 Task: Research Airbnb options in Tonekabon, Iran from 2nd December, 2023 to 6th December, 2023 for 2 adults.1  bedroom having 1 bed and 1 bathroom. Property type can be hotel. Amenities needed are: washing machine. Booking option can be shelf check-in. Look for 5 properties as per requirement.
Action: Mouse moved to (427, 98)
Screenshot: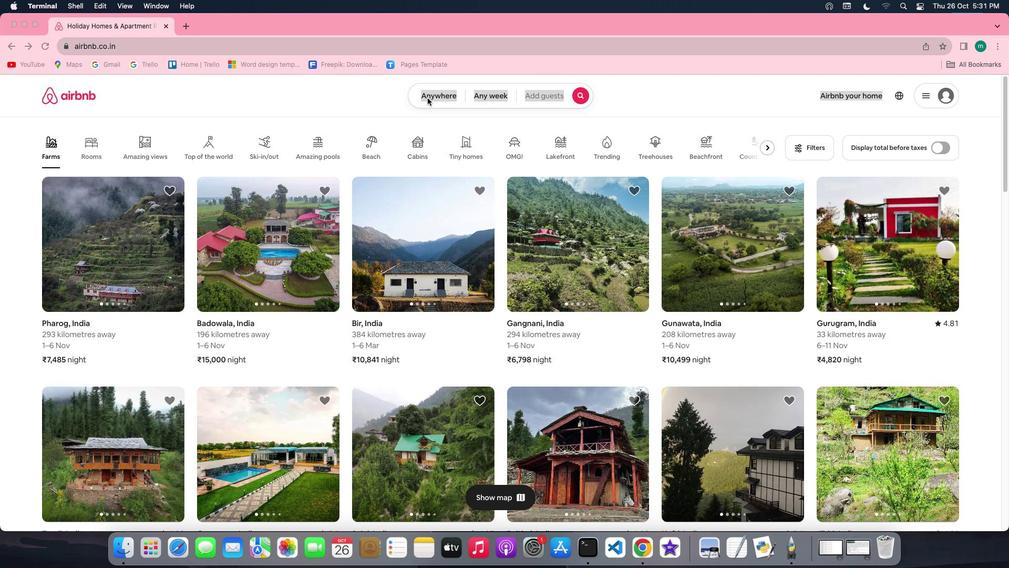 
Action: Mouse pressed left at (427, 98)
Screenshot: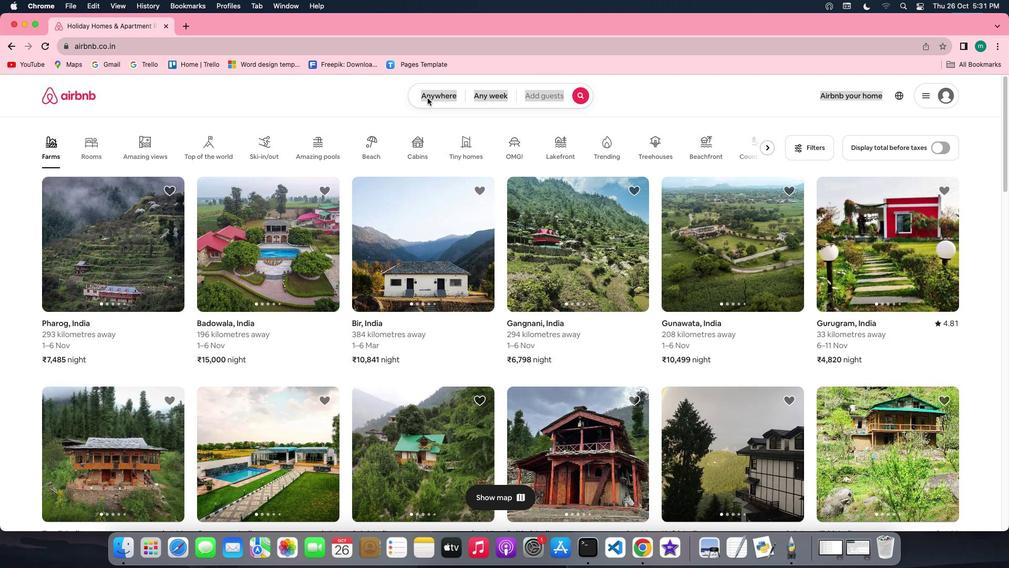 
Action: Mouse pressed left at (427, 98)
Screenshot: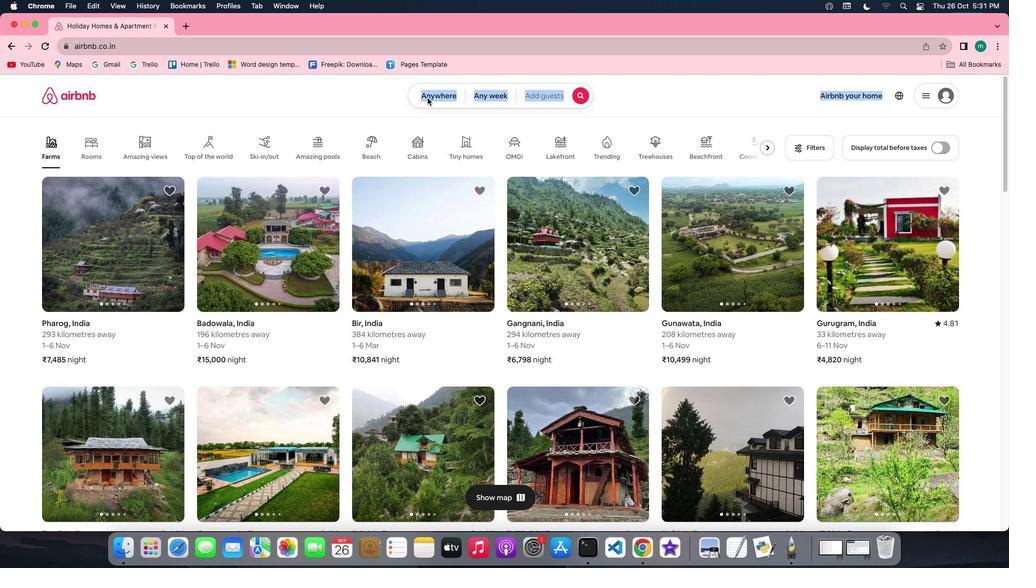 
Action: Mouse moved to (382, 140)
Screenshot: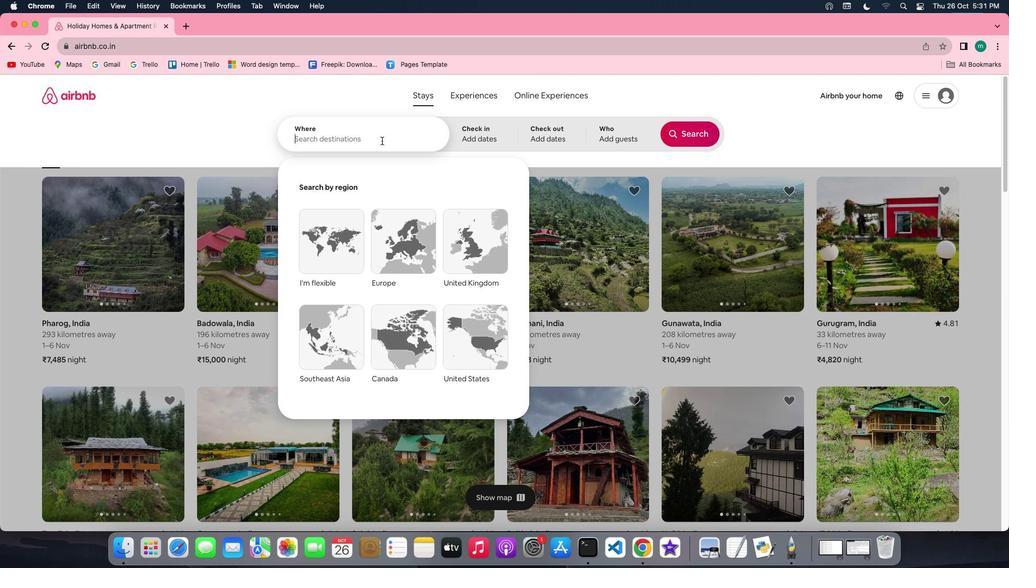 
Action: Mouse pressed left at (382, 140)
Screenshot: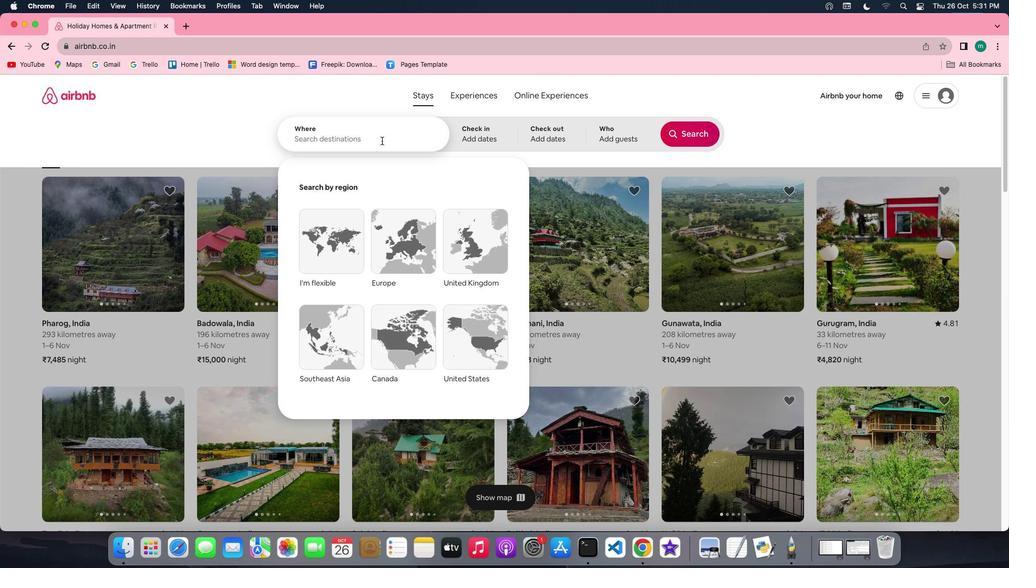 
Action: Key pressed Key.shift'T''o''n''k''s''b''o''n'','Key.spaceKey.shift'I''r''a''n'
Screenshot: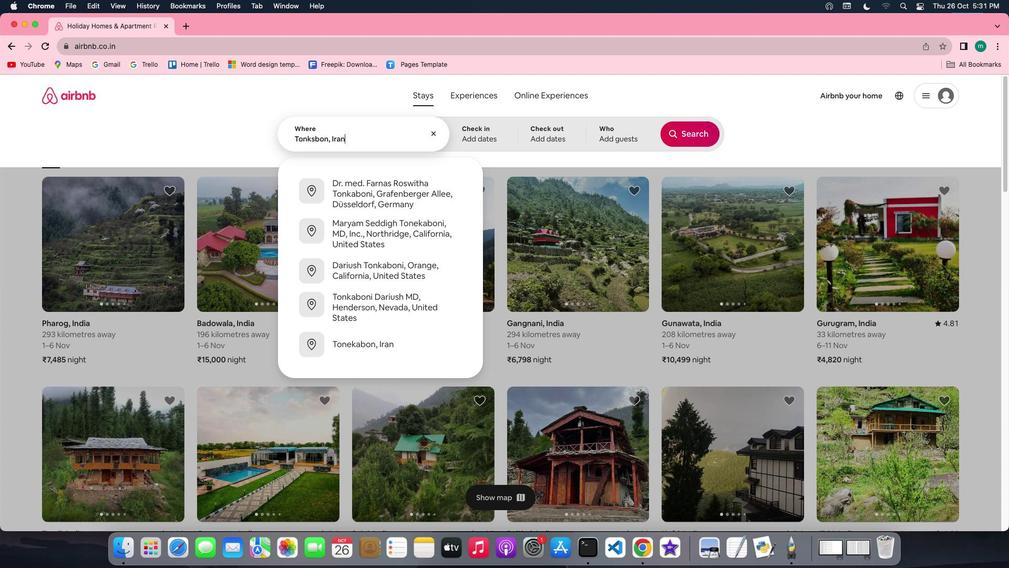 
Action: Mouse moved to (492, 142)
Screenshot: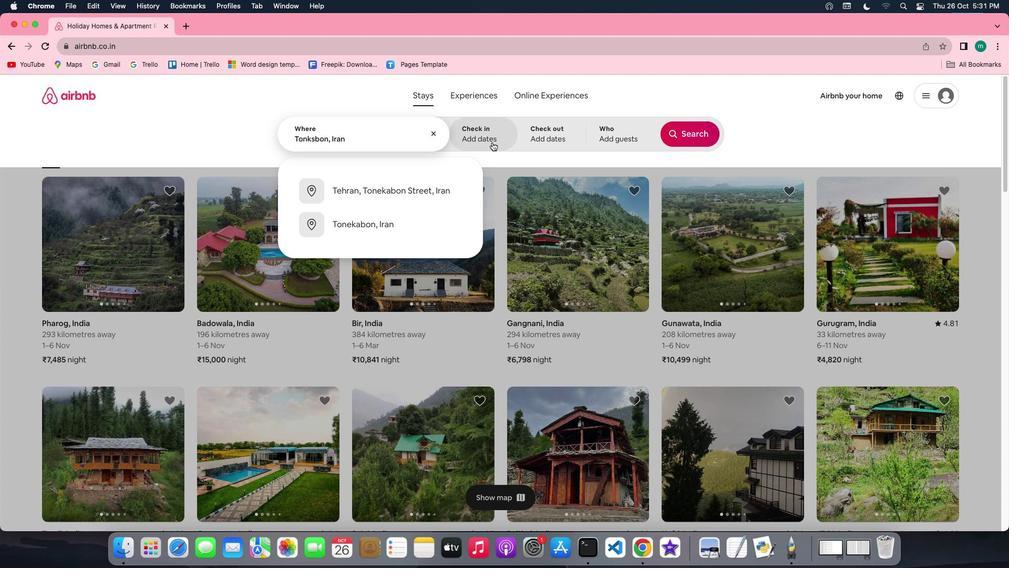 
Action: Mouse pressed left at (492, 142)
Screenshot: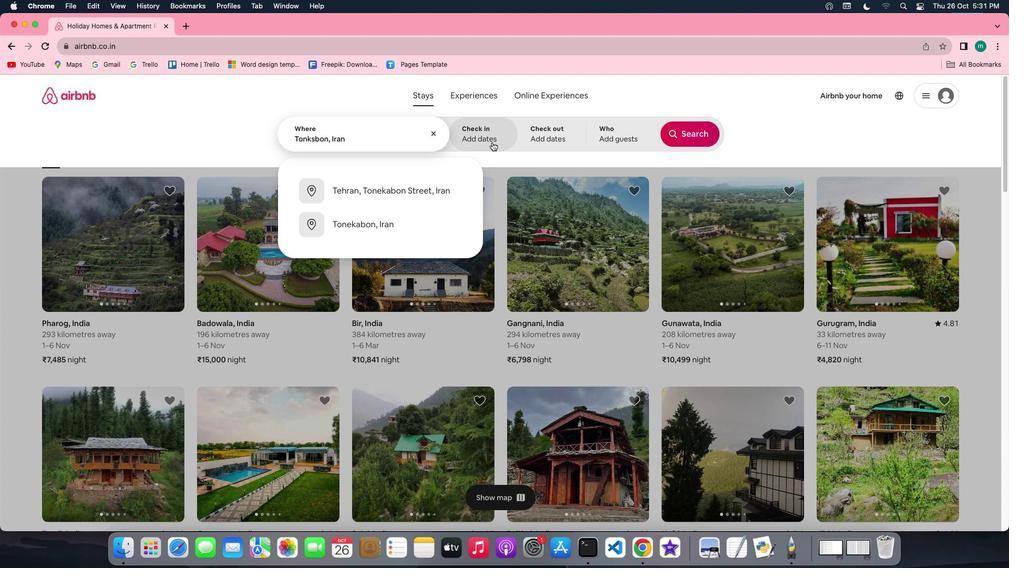 
Action: Mouse moved to (685, 221)
Screenshot: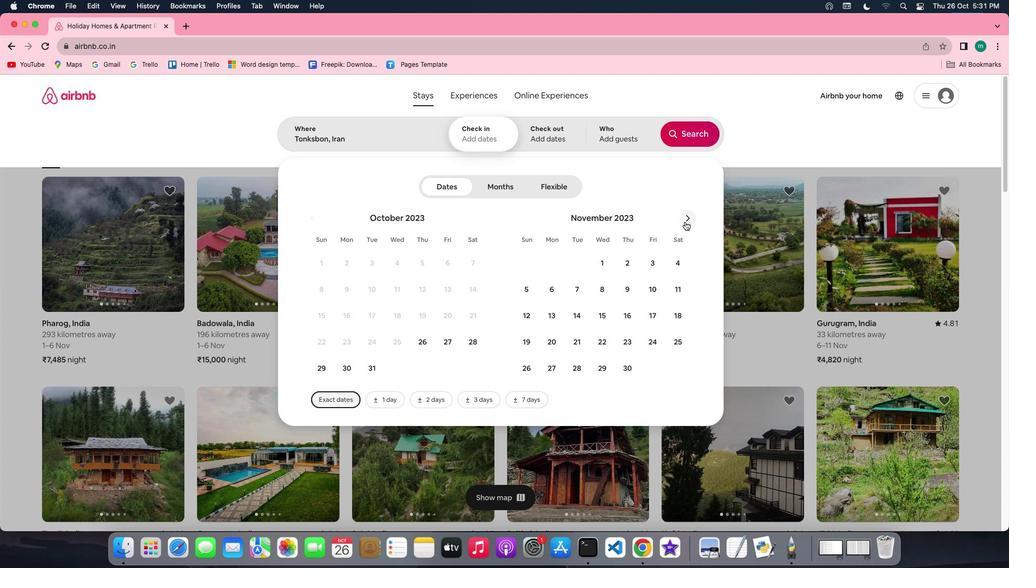 
Action: Mouse pressed left at (685, 221)
Screenshot: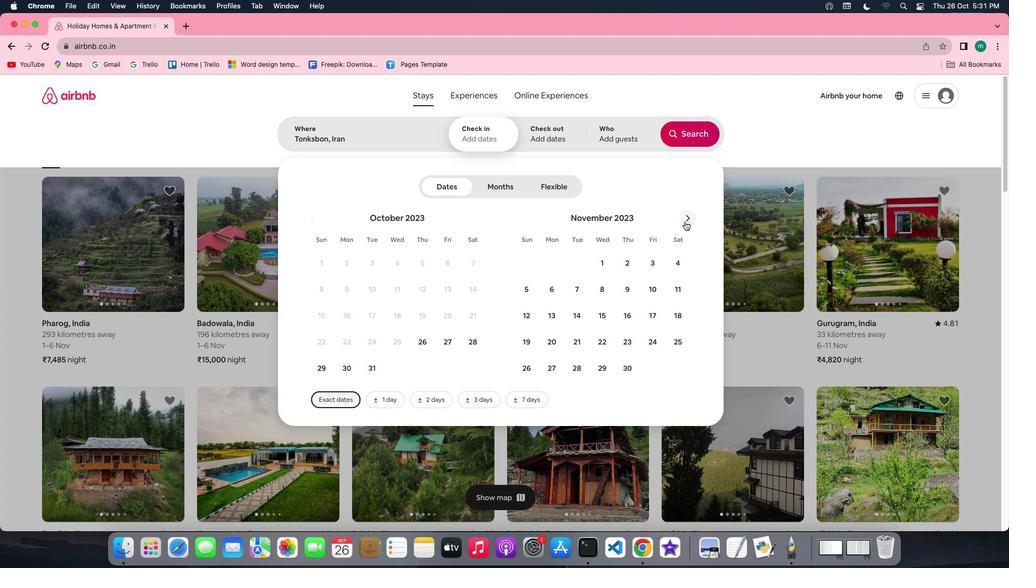 
Action: Mouse moved to (671, 260)
Screenshot: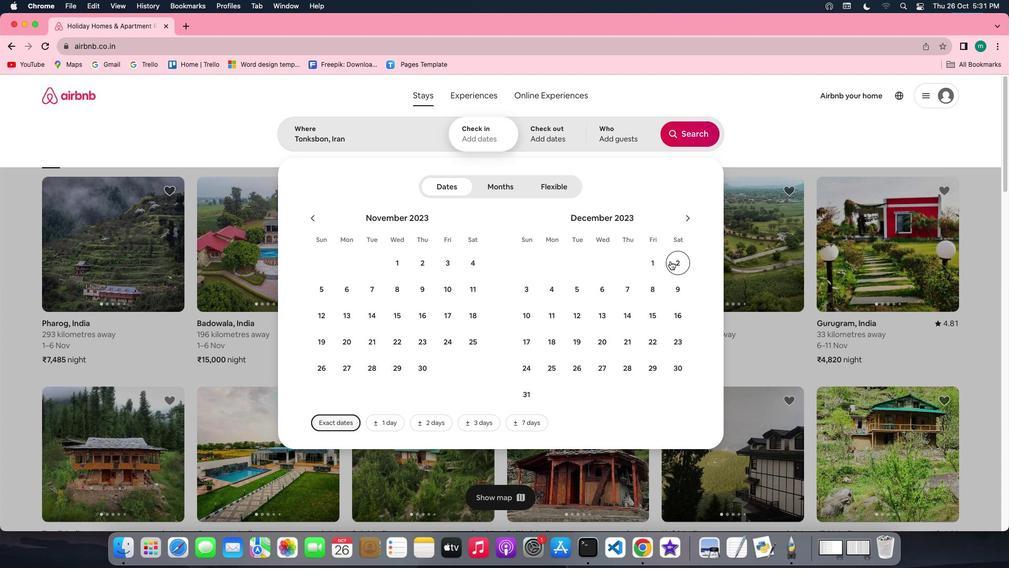 
Action: Mouse pressed left at (671, 260)
Screenshot: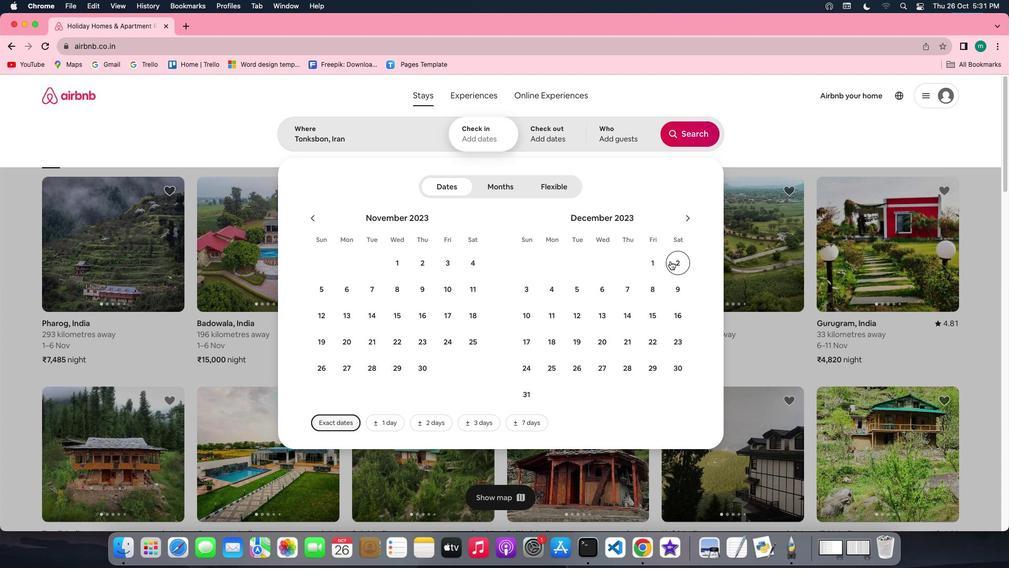 
Action: Mouse moved to (555, 326)
Screenshot: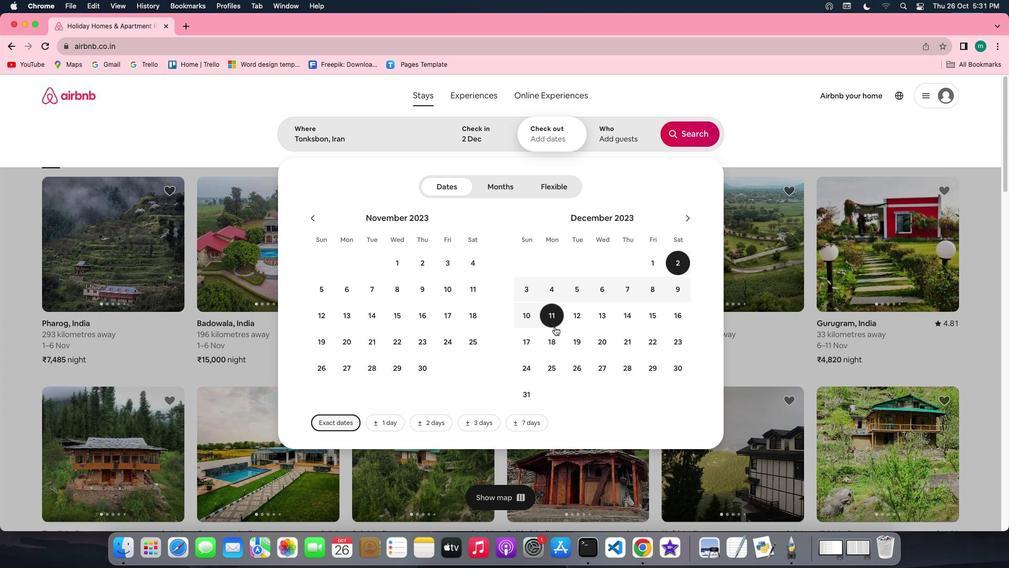 
Action: Mouse scrolled (555, 326) with delta (0, 0)
Screenshot: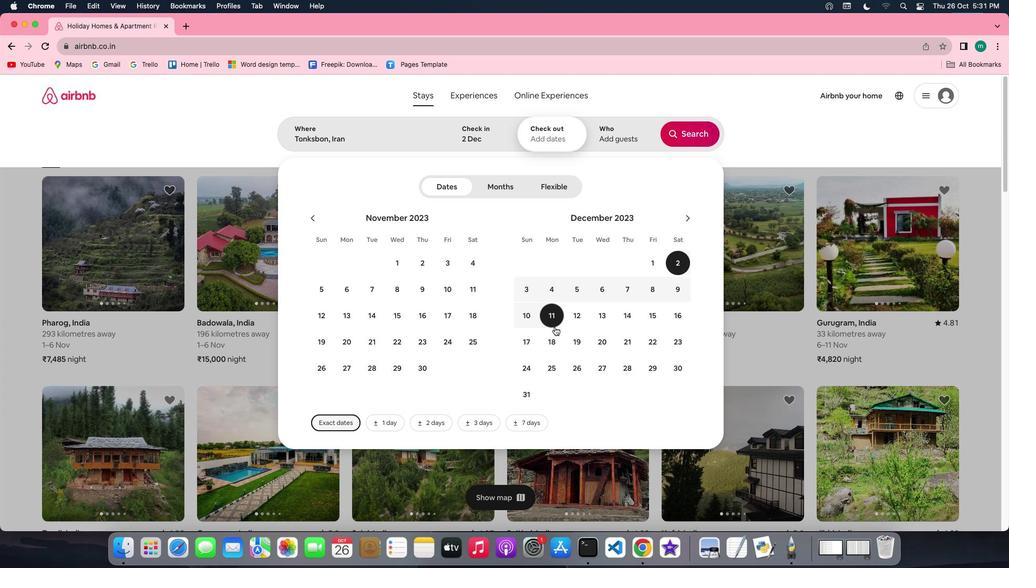 
Action: Mouse scrolled (555, 326) with delta (0, 0)
Screenshot: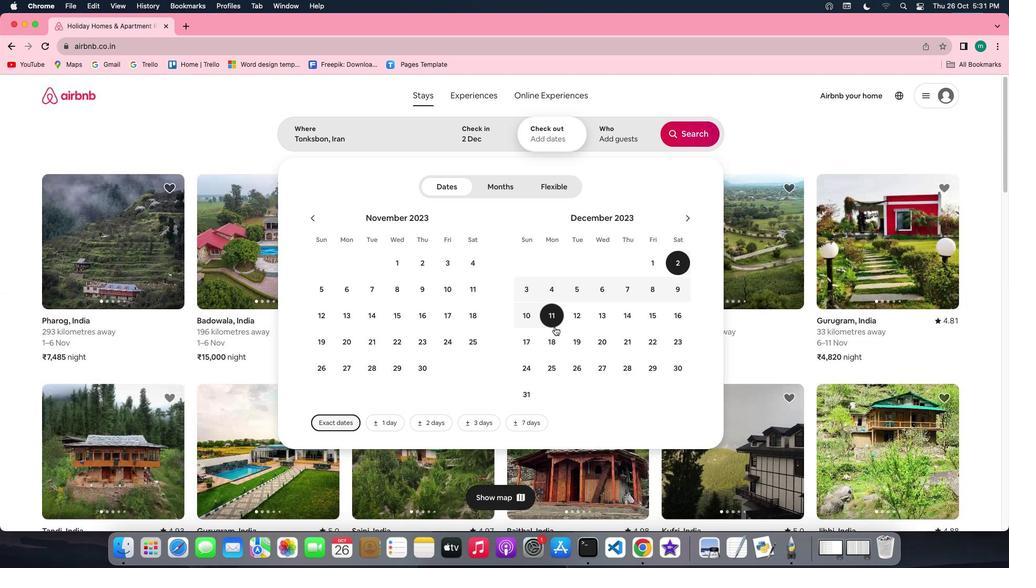 
Action: Mouse scrolled (555, 326) with delta (0, 0)
Screenshot: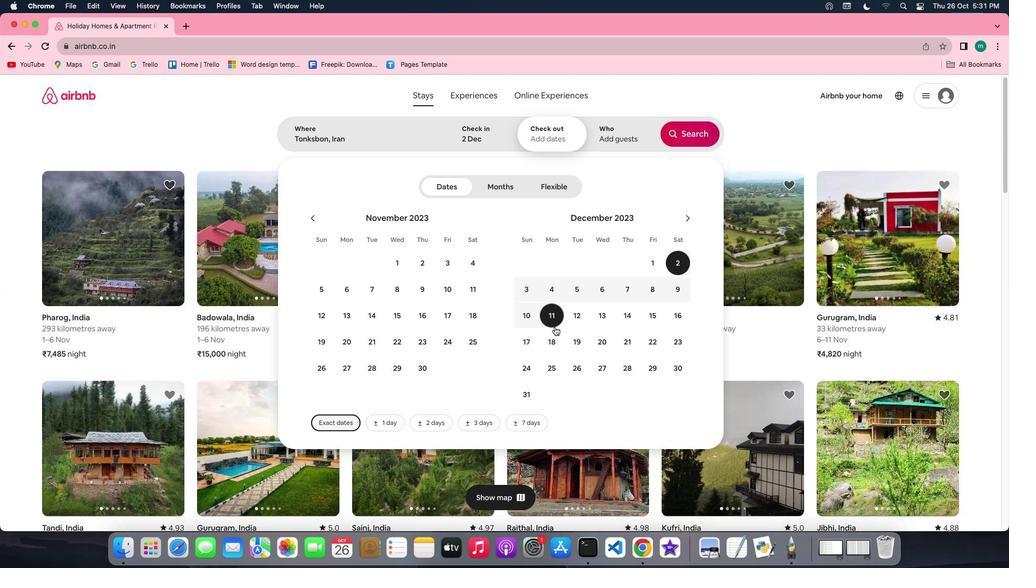 
Action: Mouse moved to (498, 89)
Screenshot: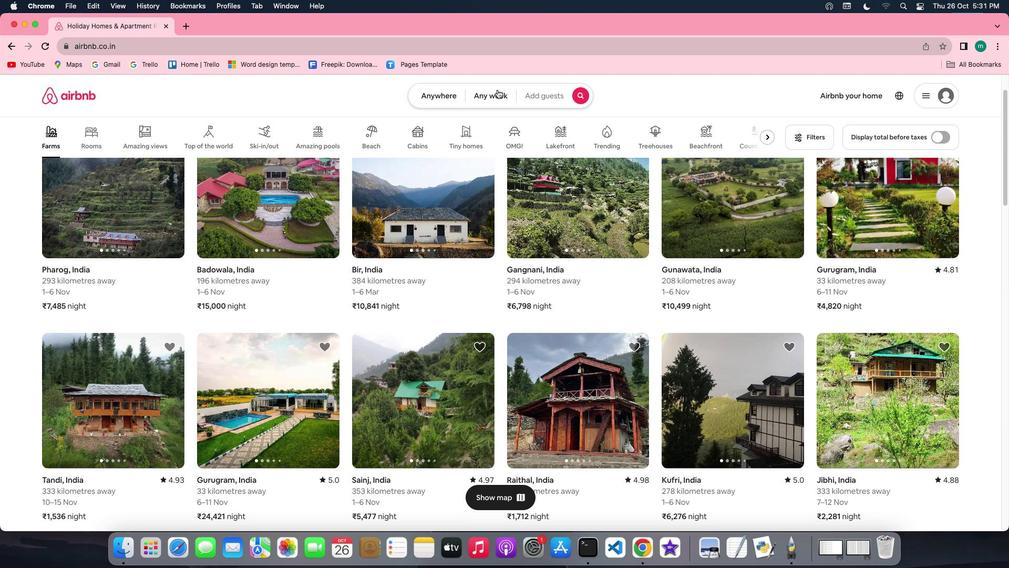 
Action: Mouse pressed left at (498, 89)
Screenshot: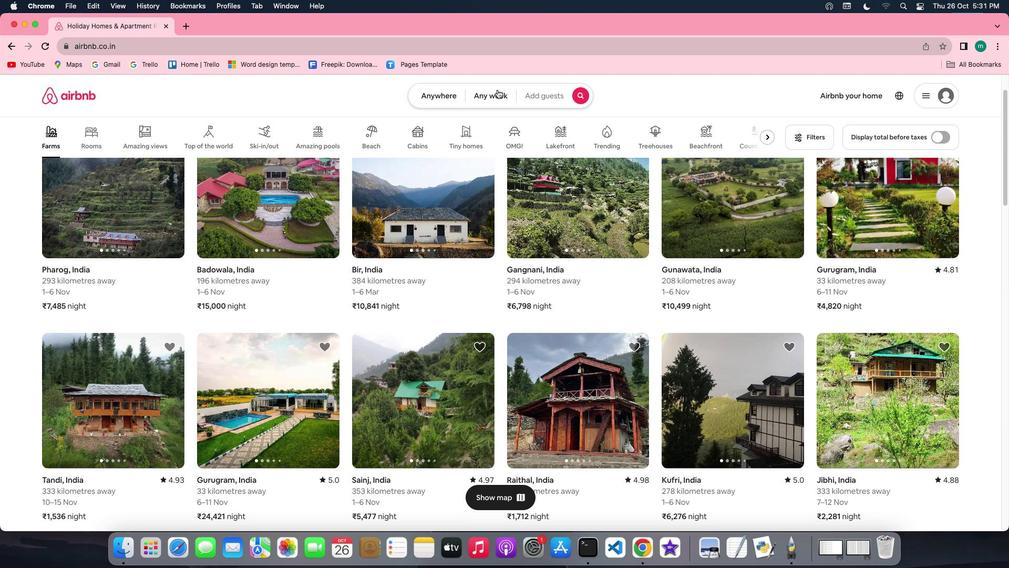 
Action: Mouse moved to (392, 289)
Screenshot: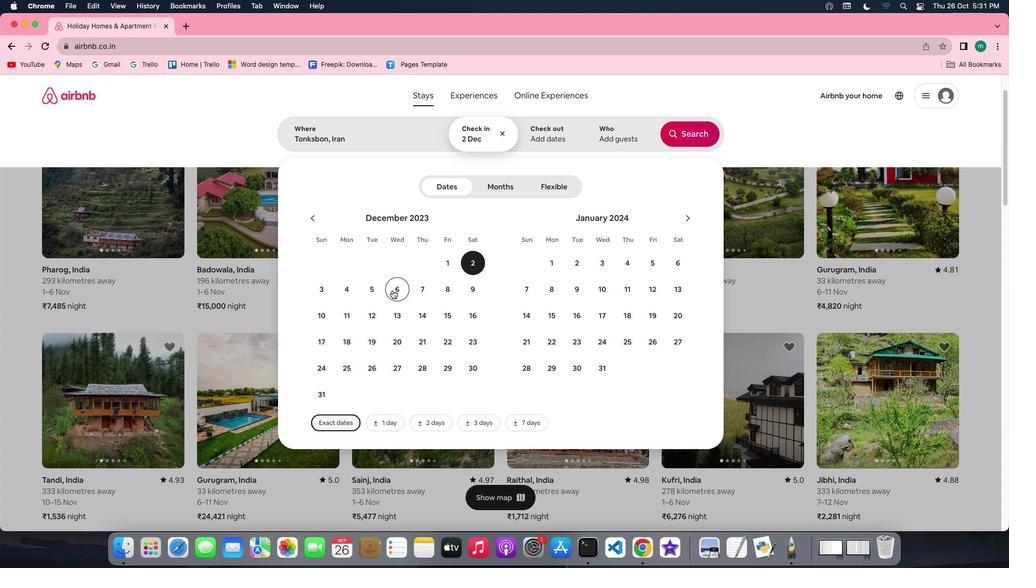 
Action: Mouse pressed left at (392, 289)
Screenshot: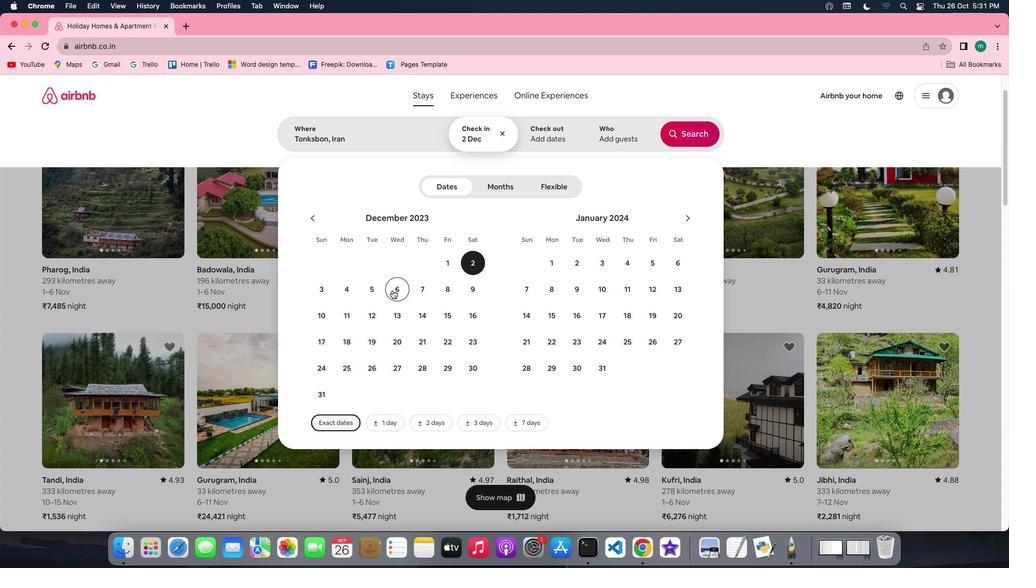 
Action: Mouse moved to (615, 125)
Screenshot: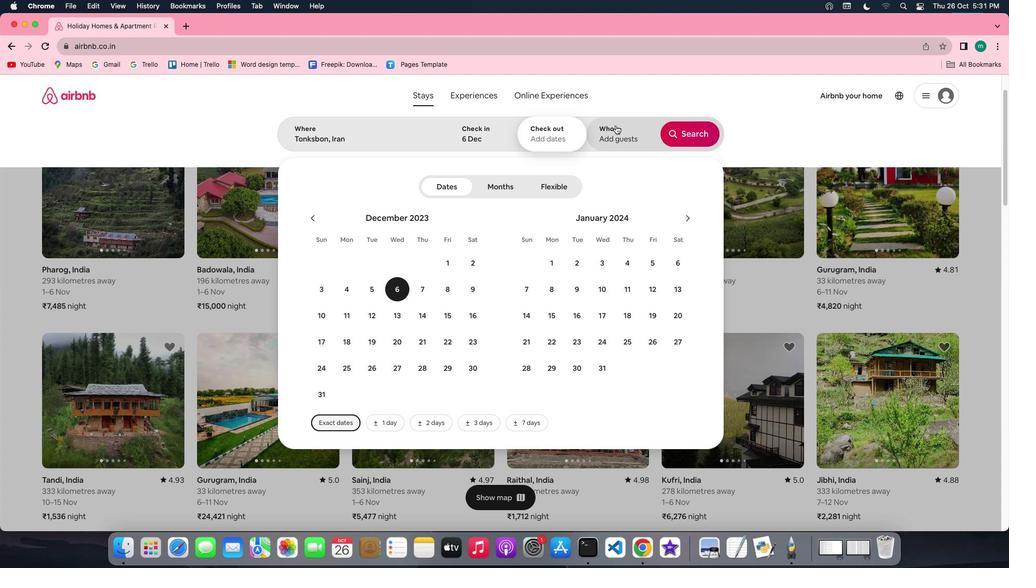 
Action: Mouse pressed left at (615, 125)
Screenshot: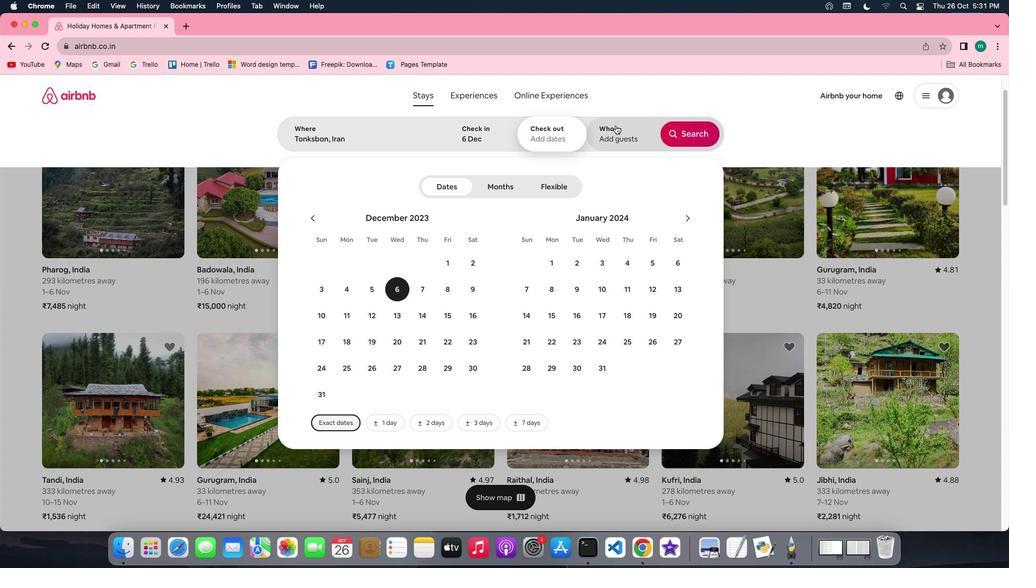 
Action: Mouse moved to (696, 190)
Screenshot: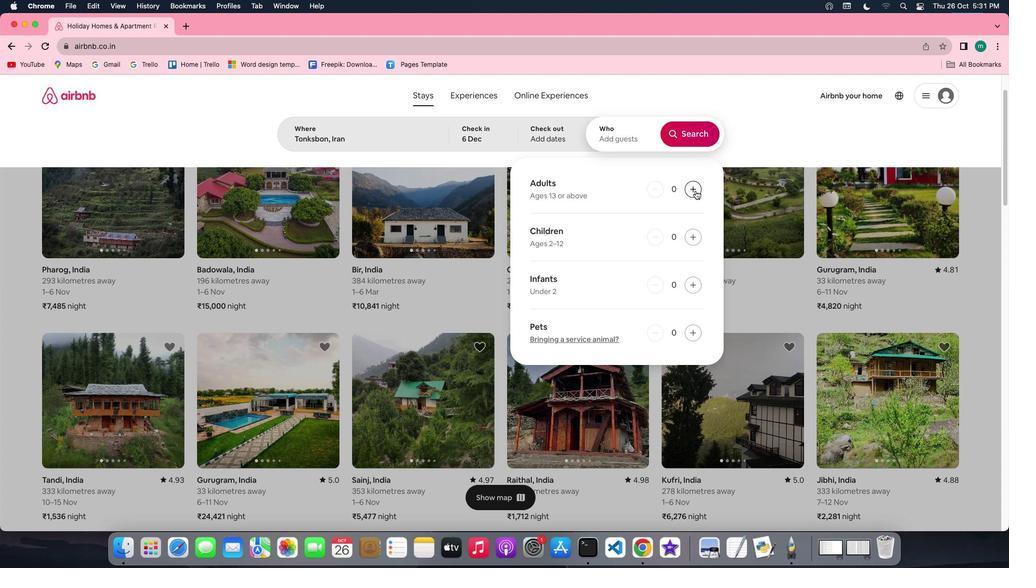 
Action: Mouse pressed left at (696, 190)
Screenshot: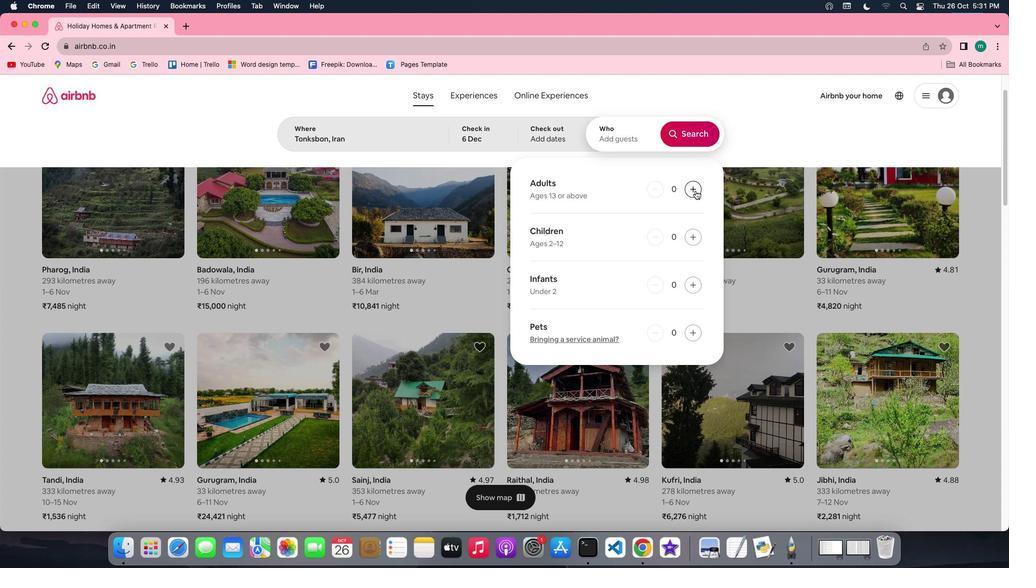 
Action: Mouse pressed left at (696, 190)
Screenshot: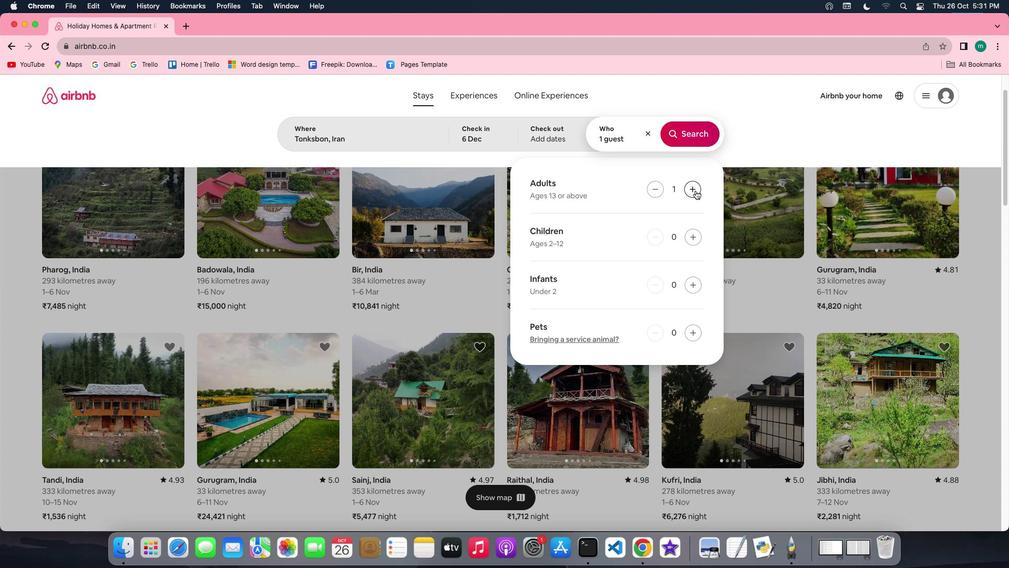 
Action: Mouse moved to (699, 139)
Screenshot: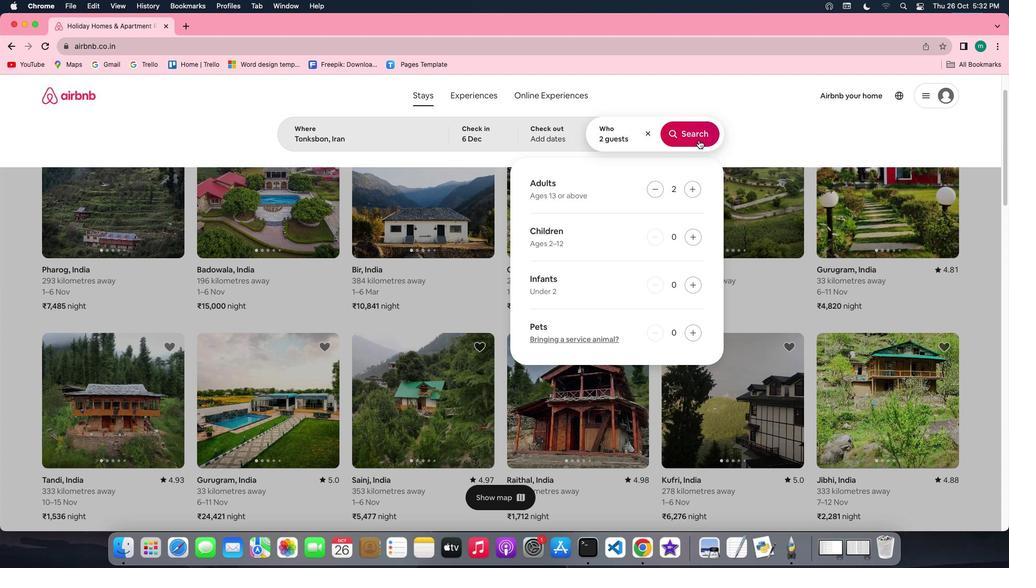 
Action: Mouse pressed left at (699, 139)
Screenshot: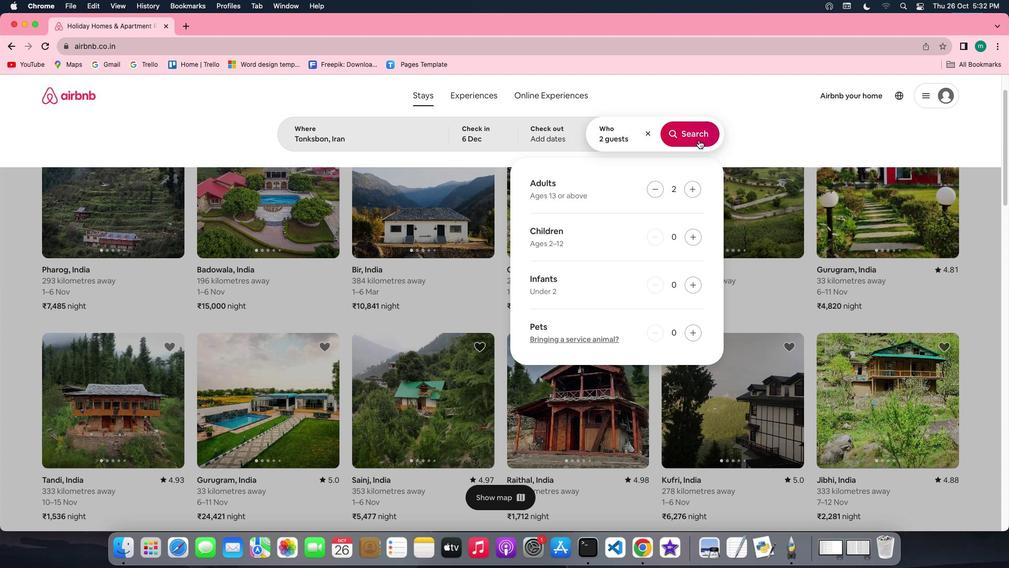 
Action: Mouse moved to (850, 132)
Screenshot: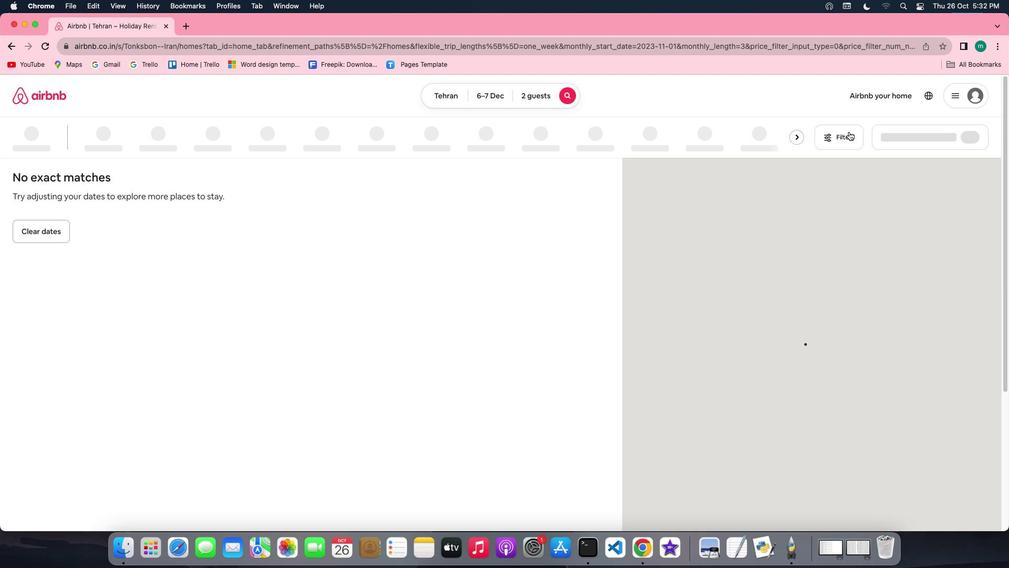 
Action: Mouse pressed left at (850, 132)
Screenshot: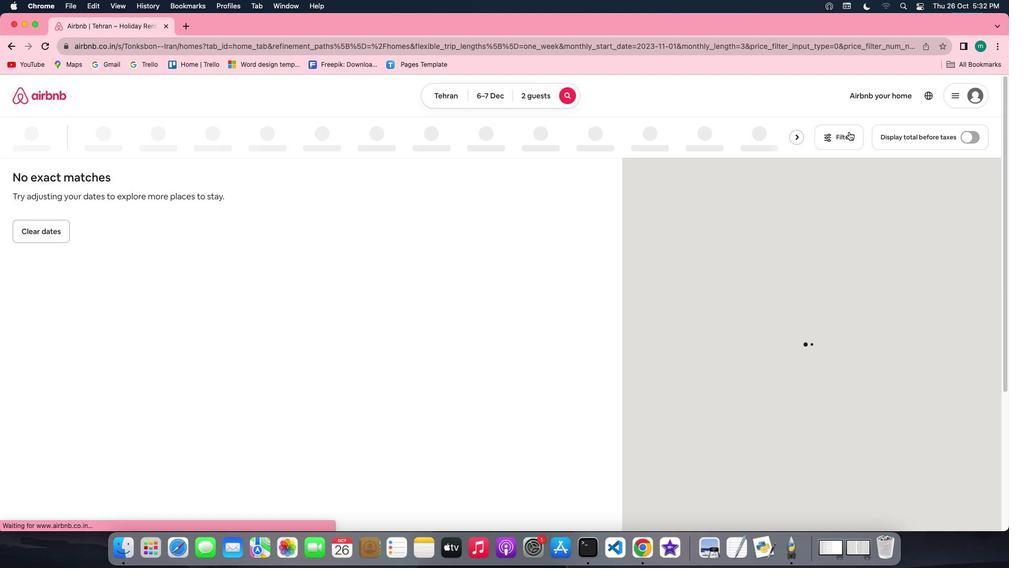 
Action: Mouse moved to (499, 350)
Screenshot: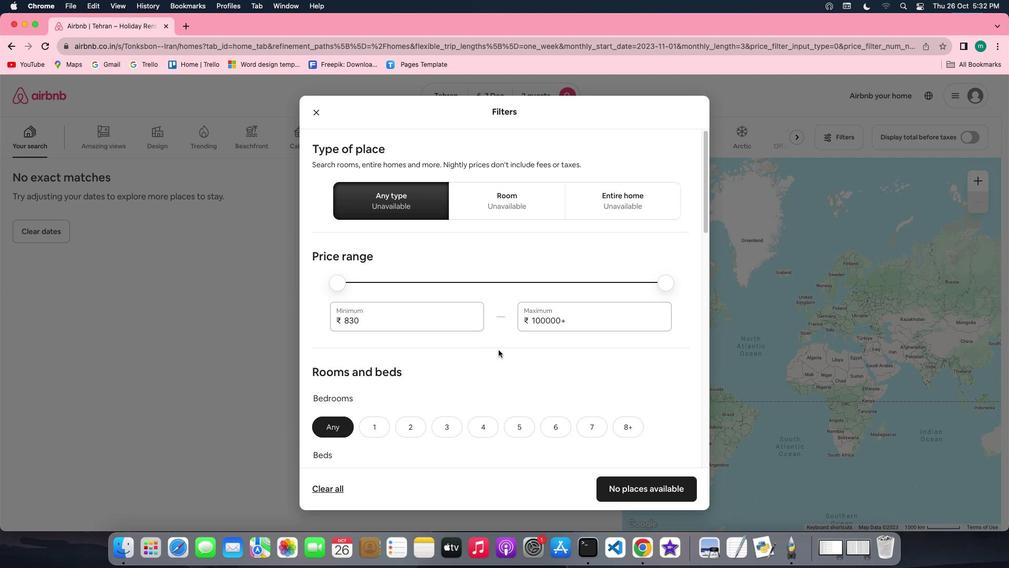 
Action: Mouse scrolled (499, 350) with delta (0, 0)
Screenshot: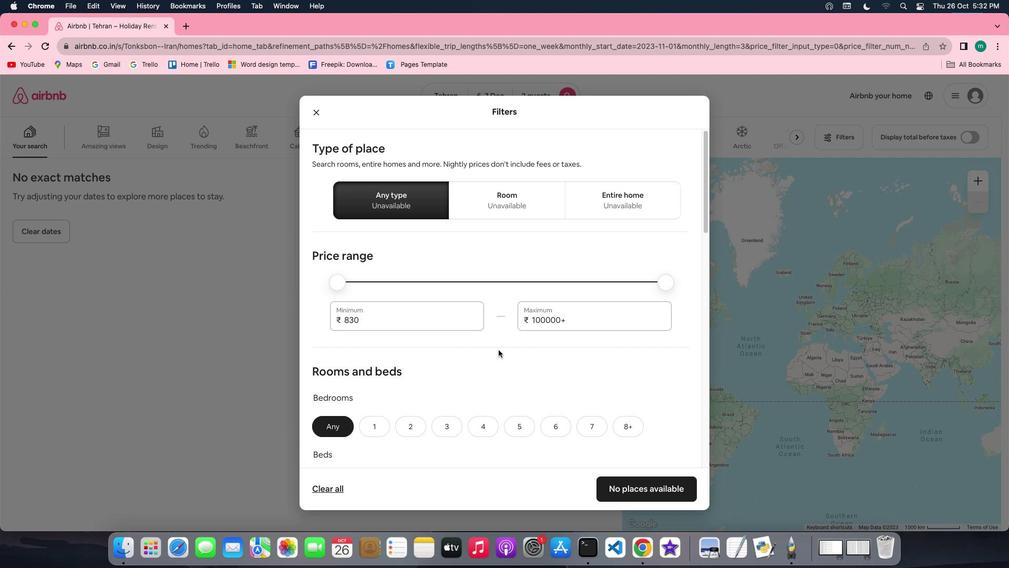 
Action: Mouse scrolled (499, 350) with delta (0, 0)
Screenshot: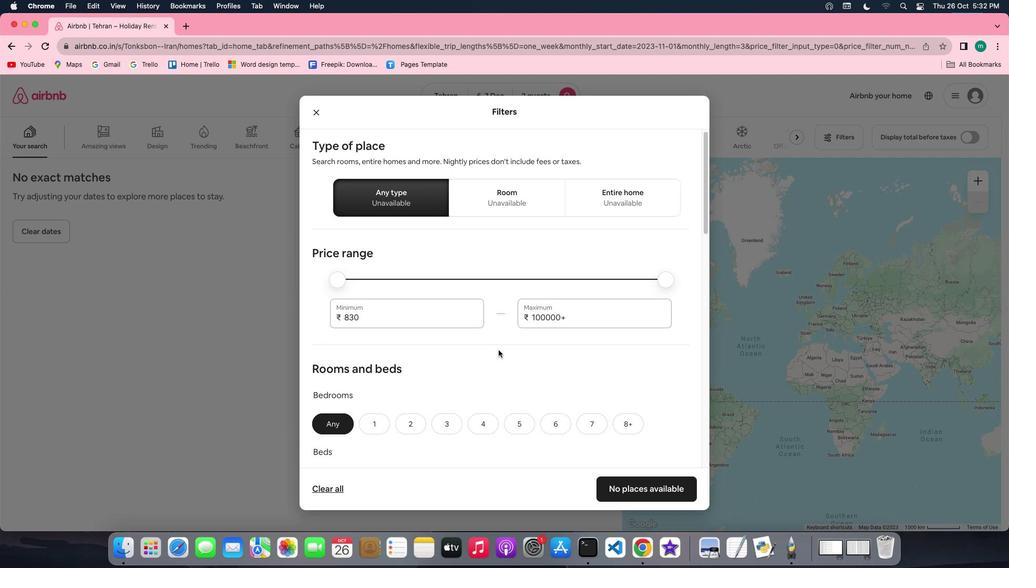
Action: Mouse scrolled (499, 350) with delta (0, -1)
Screenshot: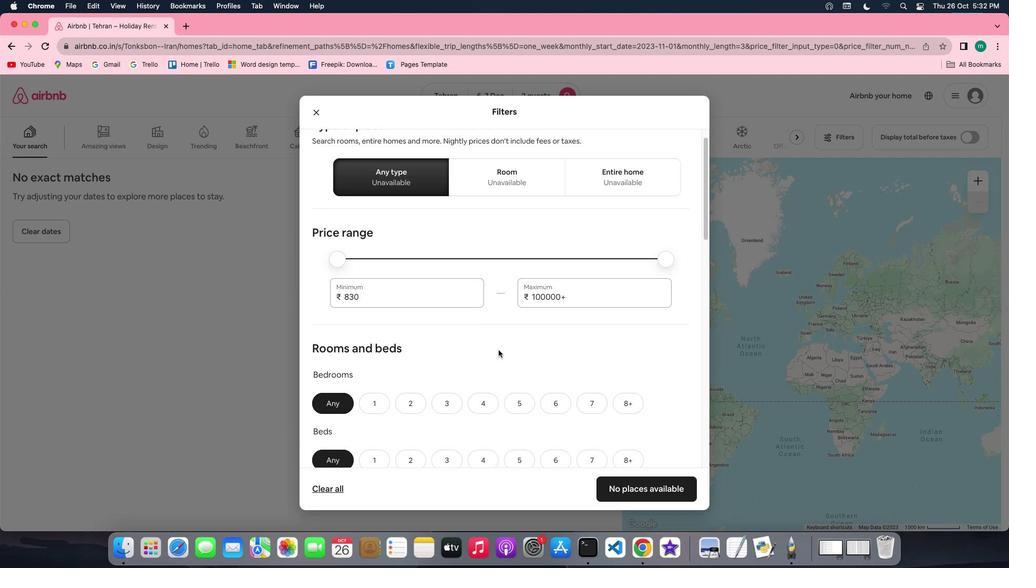 
Action: Mouse scrolled (499, 350) with delta (0, 0)
Screenshot: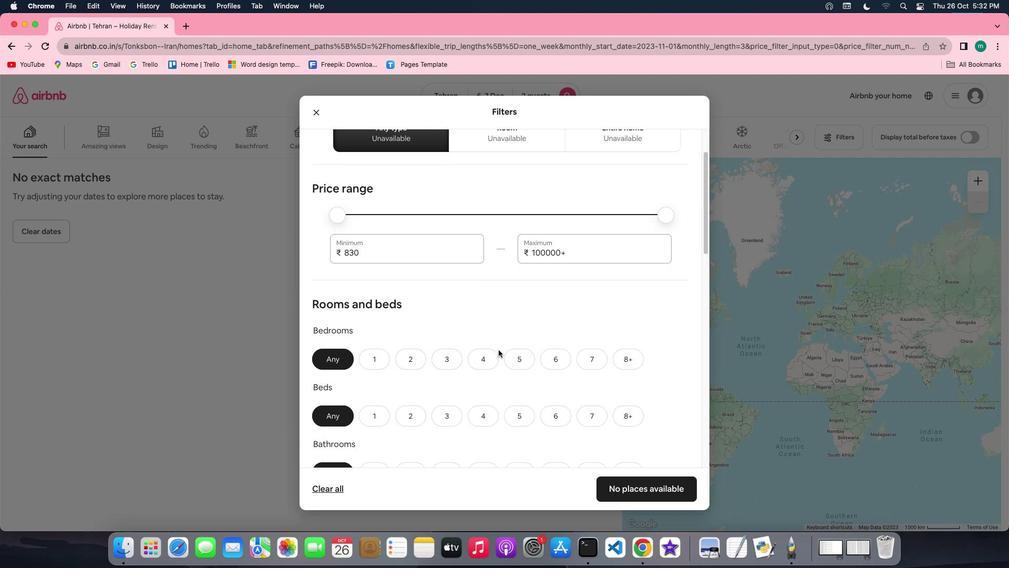 
Action: Mouse scrolled (499, 350) with delta (0, 0)
Screenshot: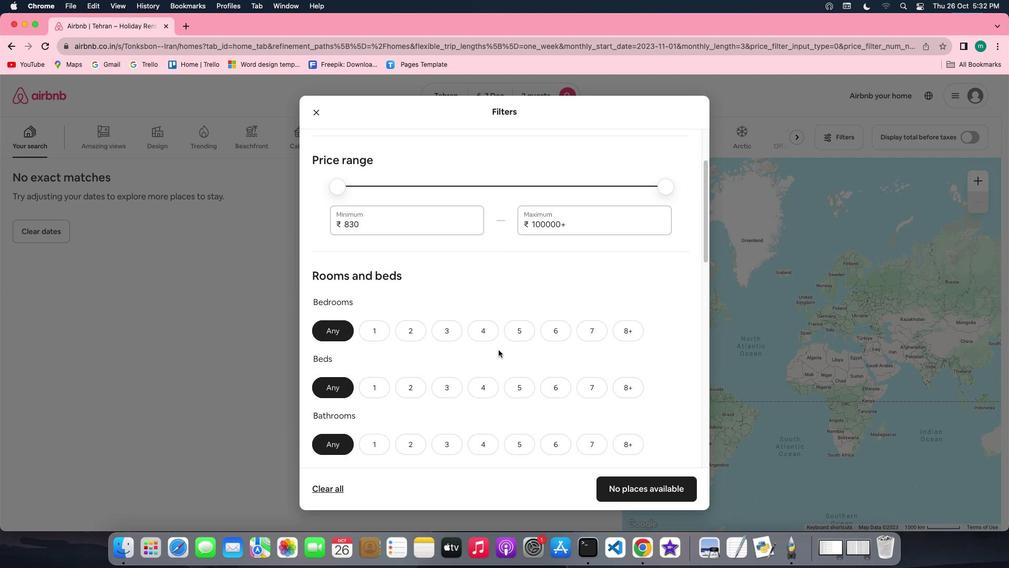 
Action: Mouse scrolled (499, 350) with delta (0, 0)
Screenshot: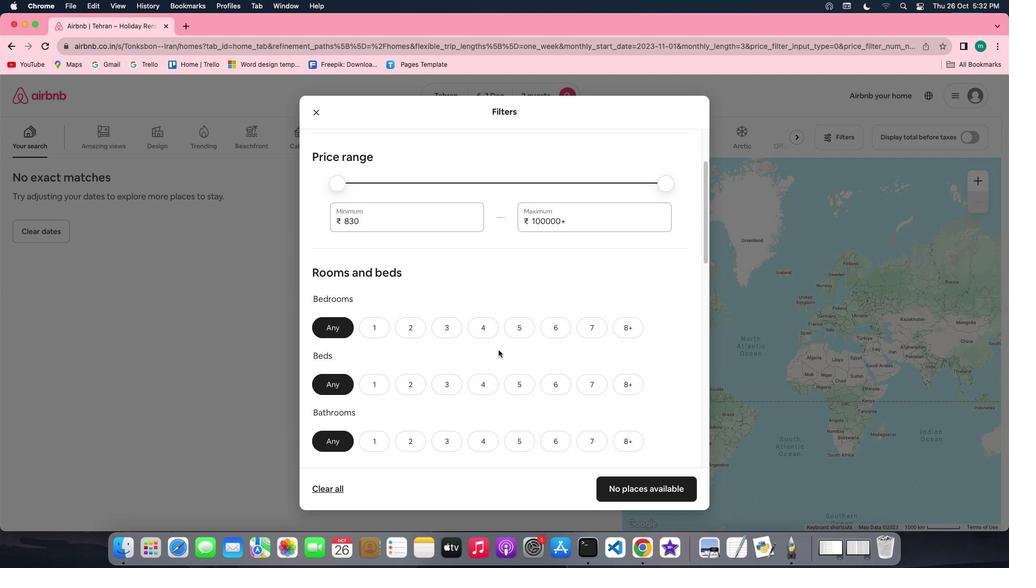 
Action: Mouse scrolled (499, 350) with delta (0, 0)
Screenshot: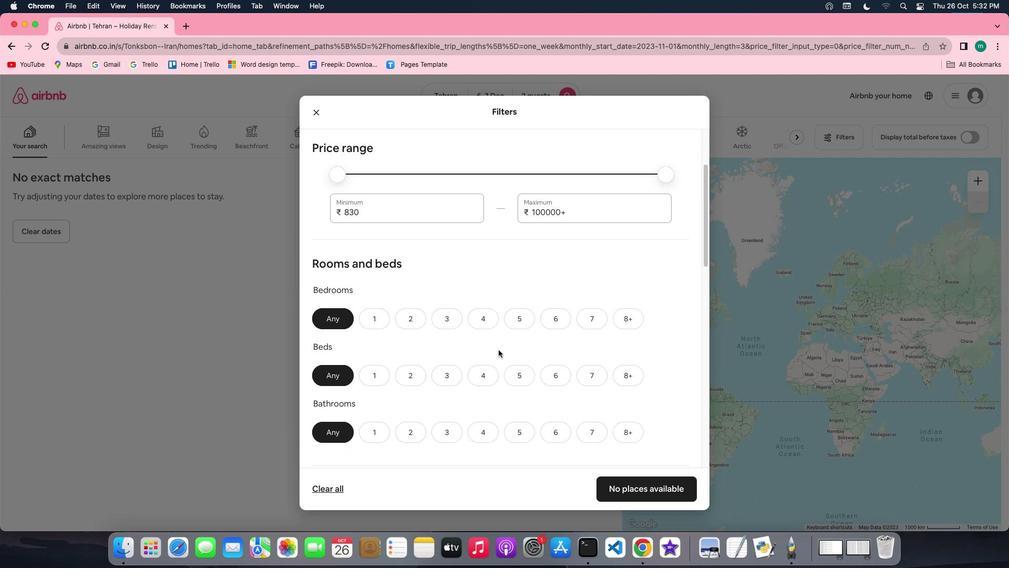 
Action: Mouse scrolled (499, 350) with delta (0, 0)
Screenshot: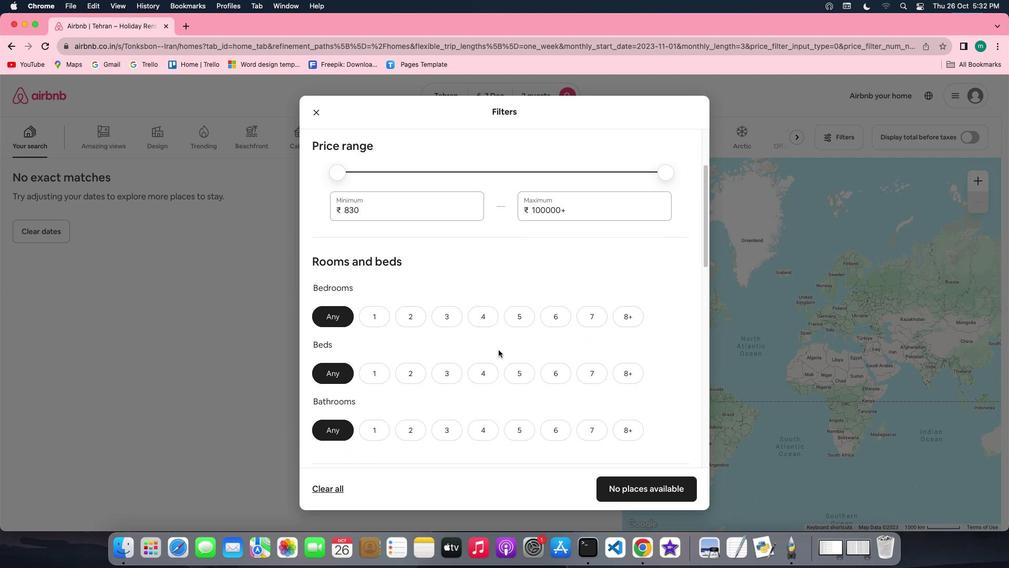 
Action: Mouse moved to (381, 304)
Screenshot: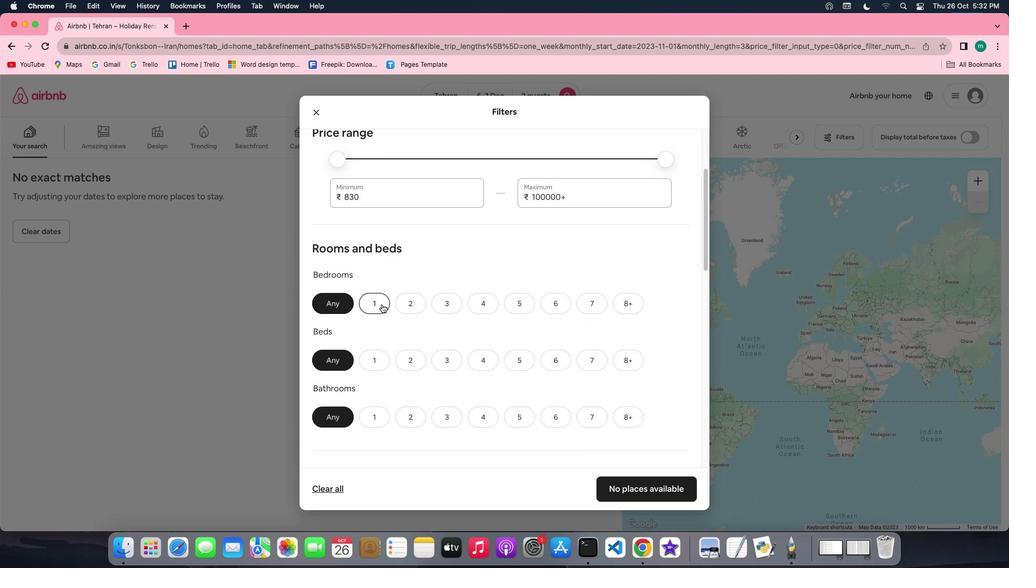 
Action: Mouse pressed left at (381, 304)
Screenshot: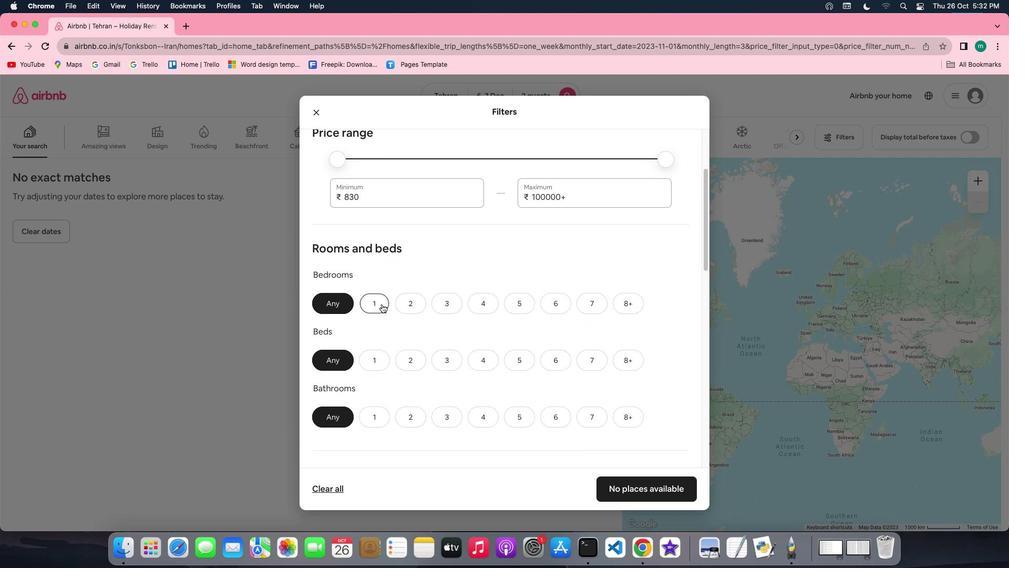 
Action: Mouse moved to (521, 308)
Screenshot: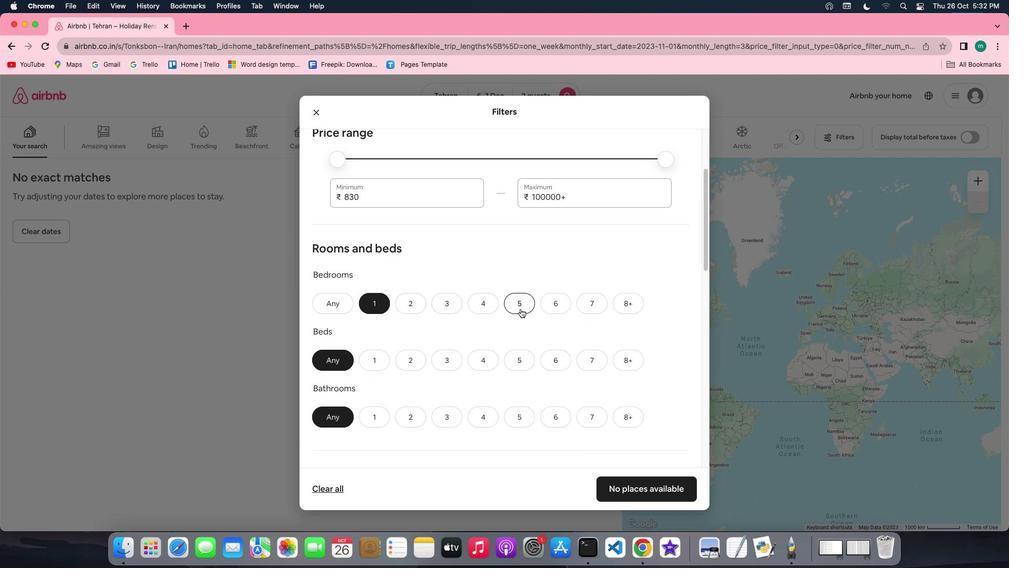 
Action: Mouse scrolled (521, 308) with delta (0, 0)
Screenshot: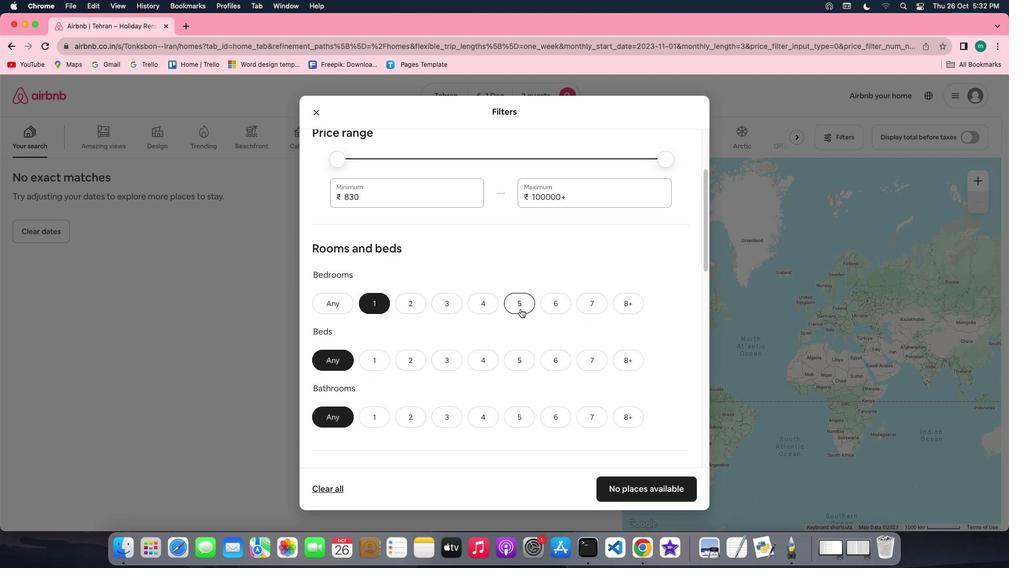 
Action: Mouse scrolled (521, 308) with delta (0, 0)
Screenshot: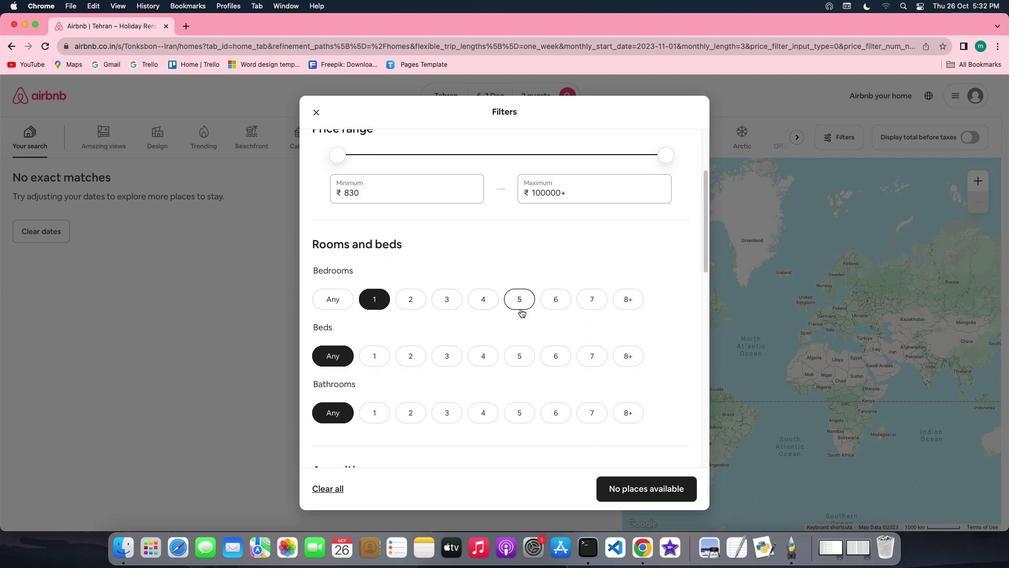 
Action: Mouse scrolled (521, 308) with delta (0, 0)
Screenshot: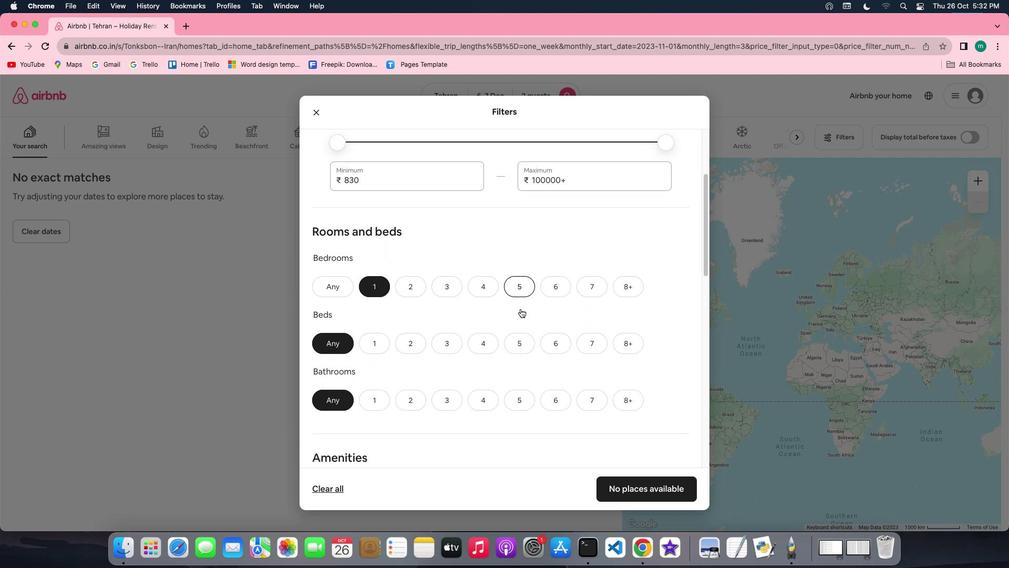 
Action: Mouse scrolled (521, 308) with delta (0, 0)
Screenshot: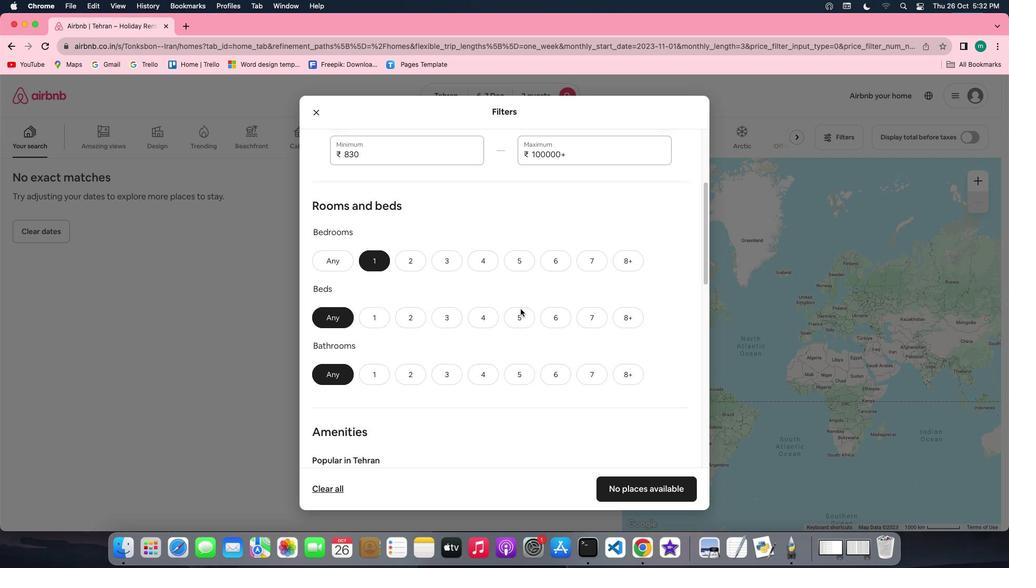 
Action: Mouse scrolled (521, 308) with delta (0, 0)
Screenshot: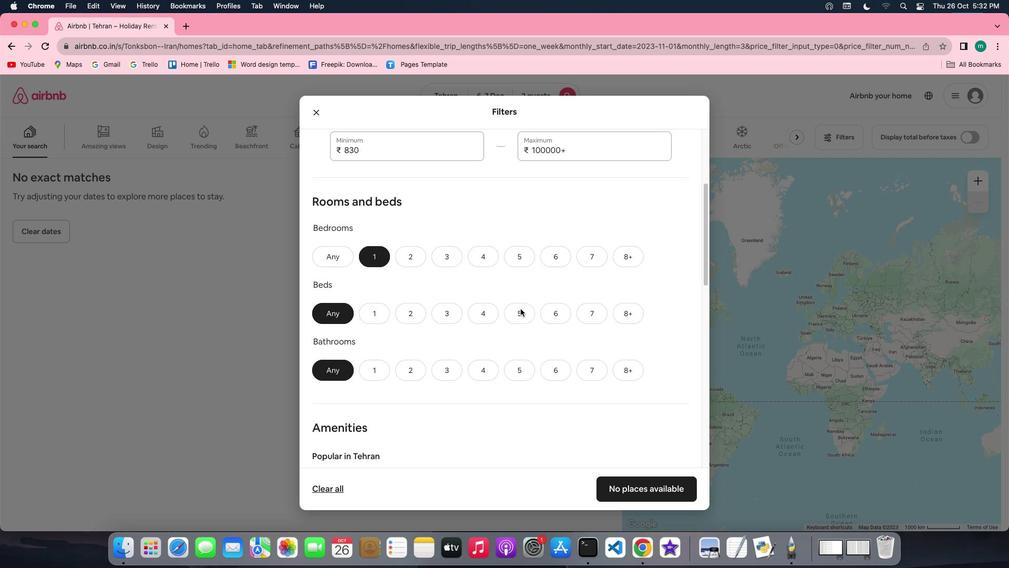 
Action: Mouse scrolled (521, 308) with delta (0, 0)
Screenshot: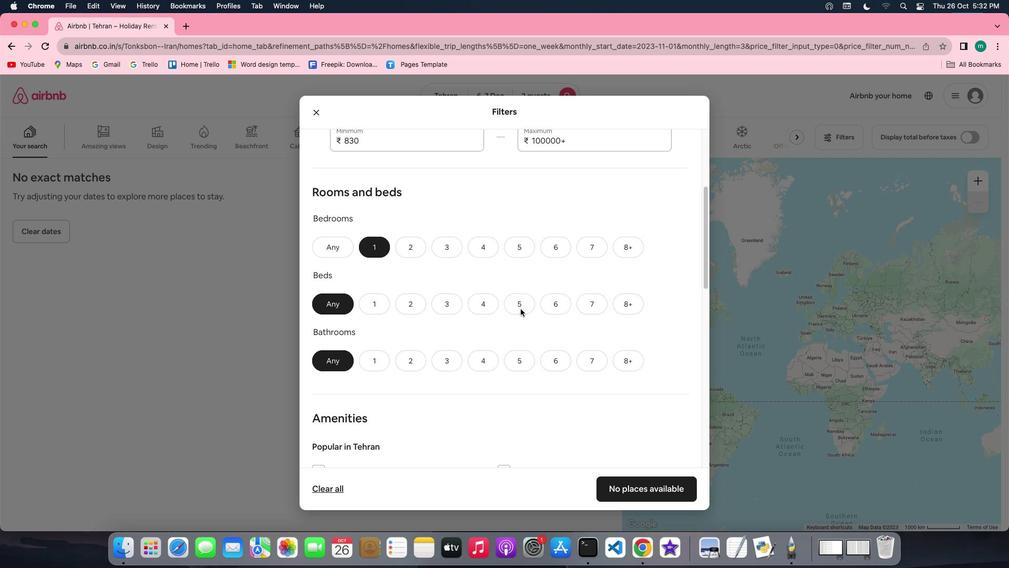 
Action: Mouse moved to (375, 263)
Screenshot: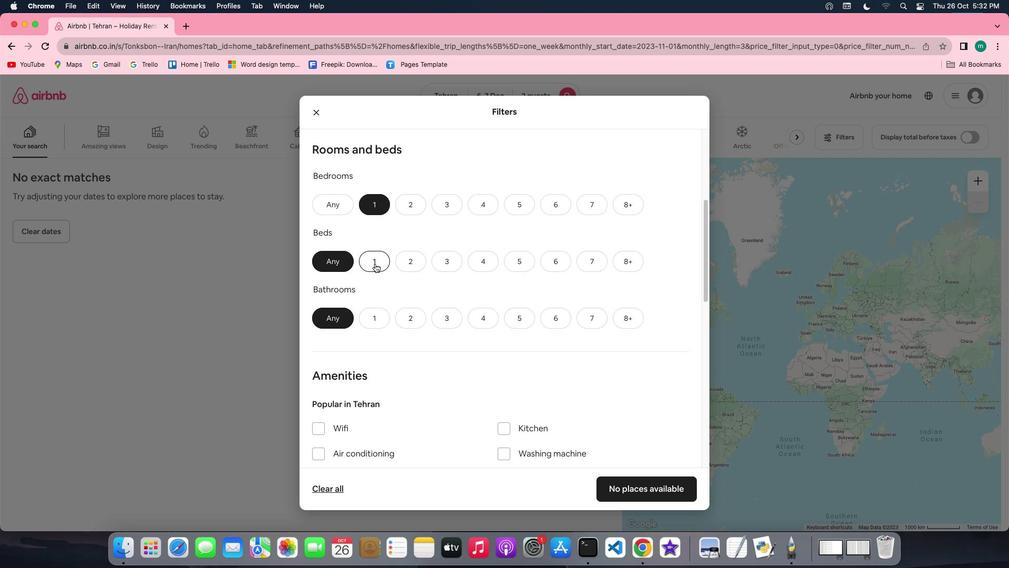 
Action: Mouse pressed left at (375, 263)
Screenshot: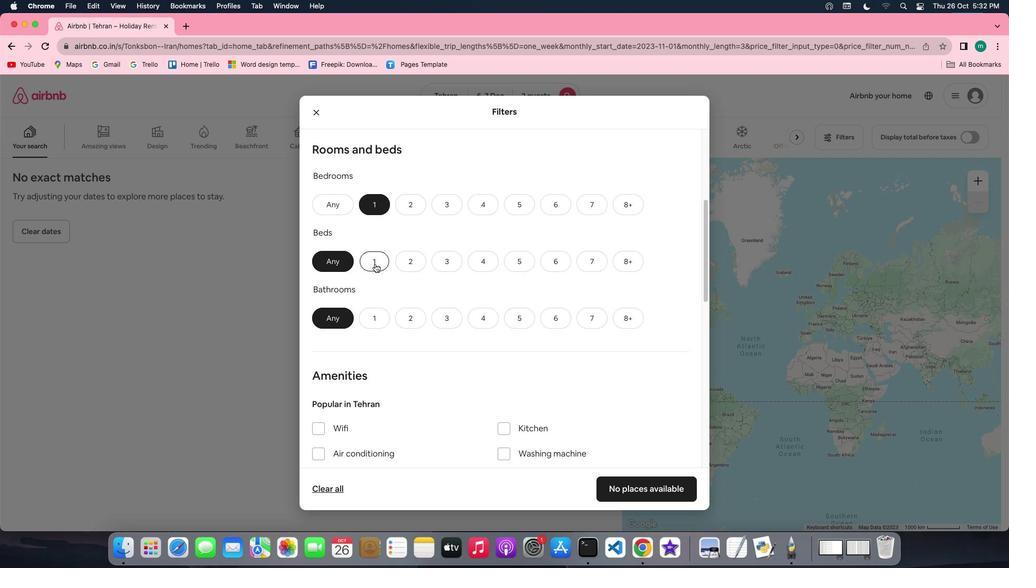 
Action: Mouse moved to (381, 310)
Screenshot: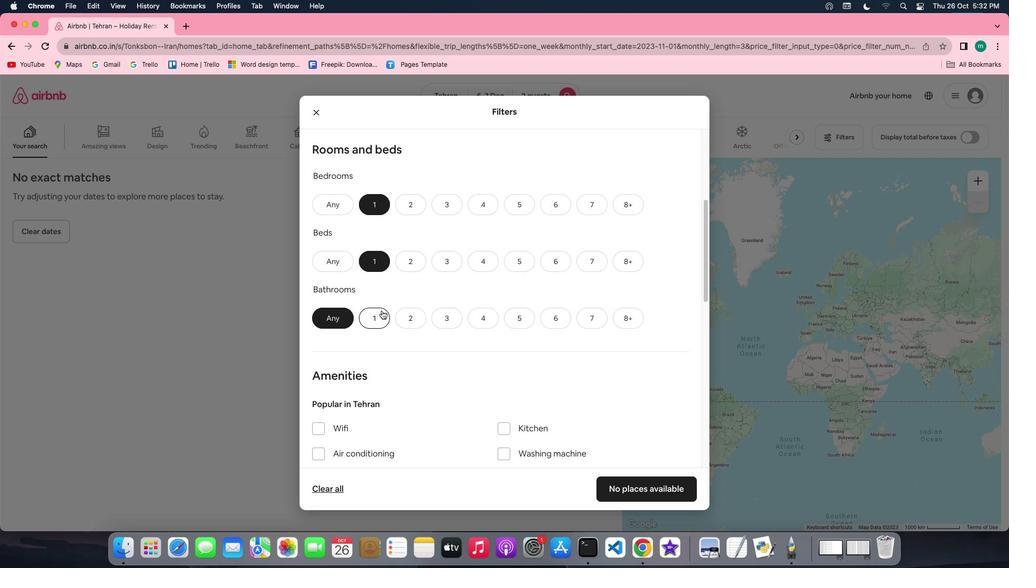 
Action: Mouse pressed left at (381, 310)
Screenshot: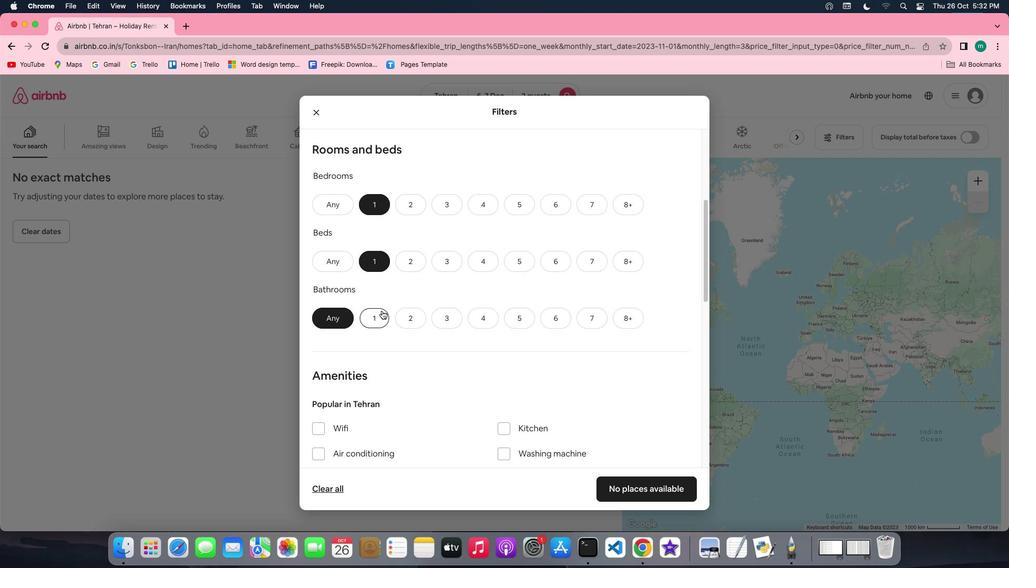 
Action: Mouse moved to (569, 314)
Screenshot: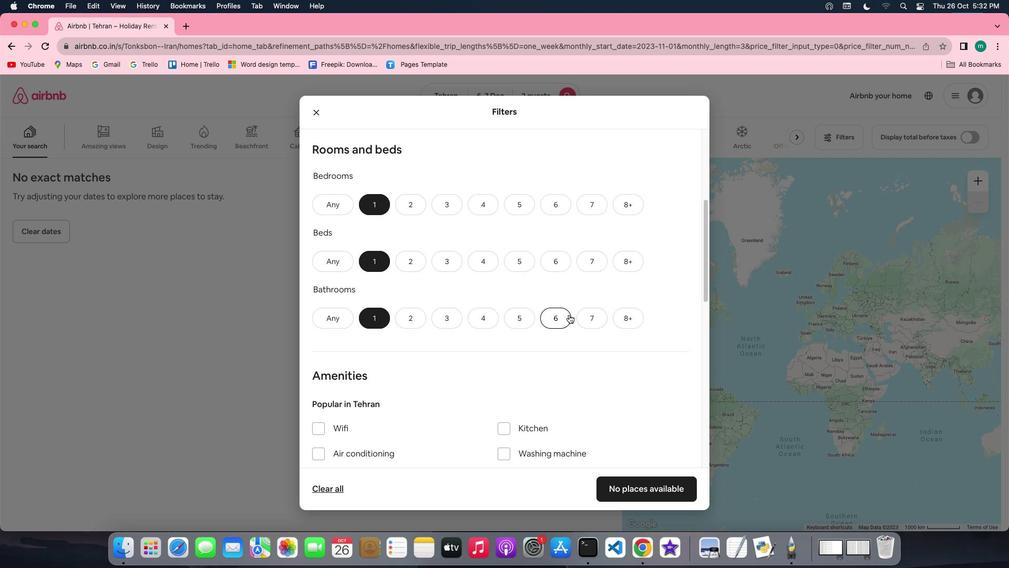 
Action: Mouse scrolled (569, 314) with delta (0, 0)
Screenshot: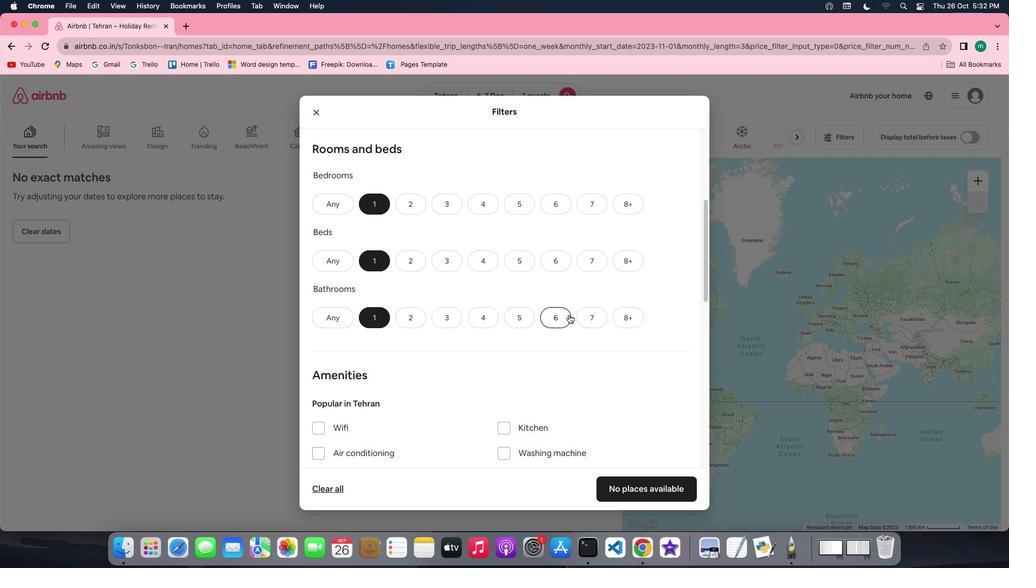 
Action: Mouse scrolled (569, 314) with delta (0, 0)
Screenshot: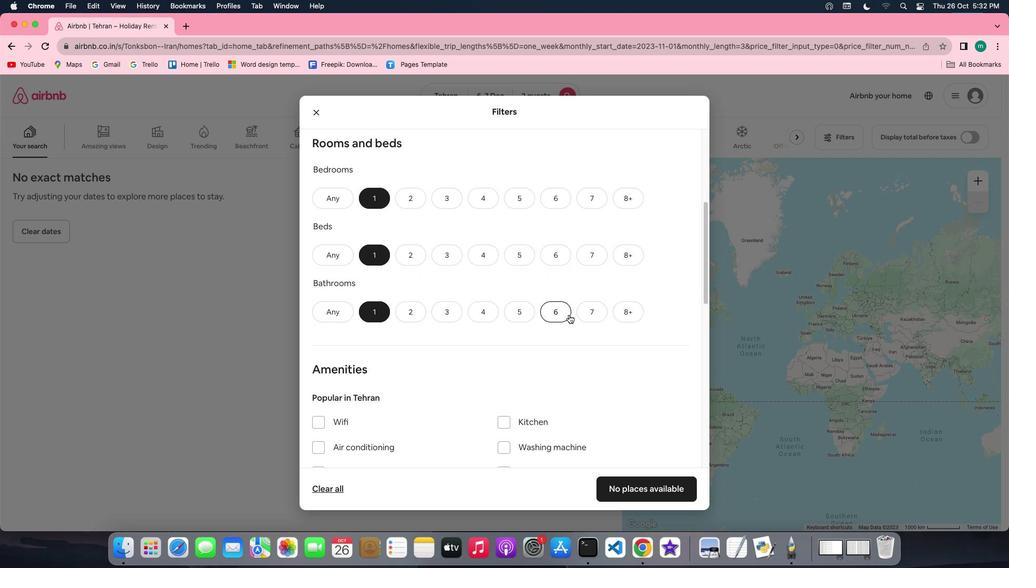
Action: Mouse scrolled (569, 314) with delta (0, -1)
Screenshot: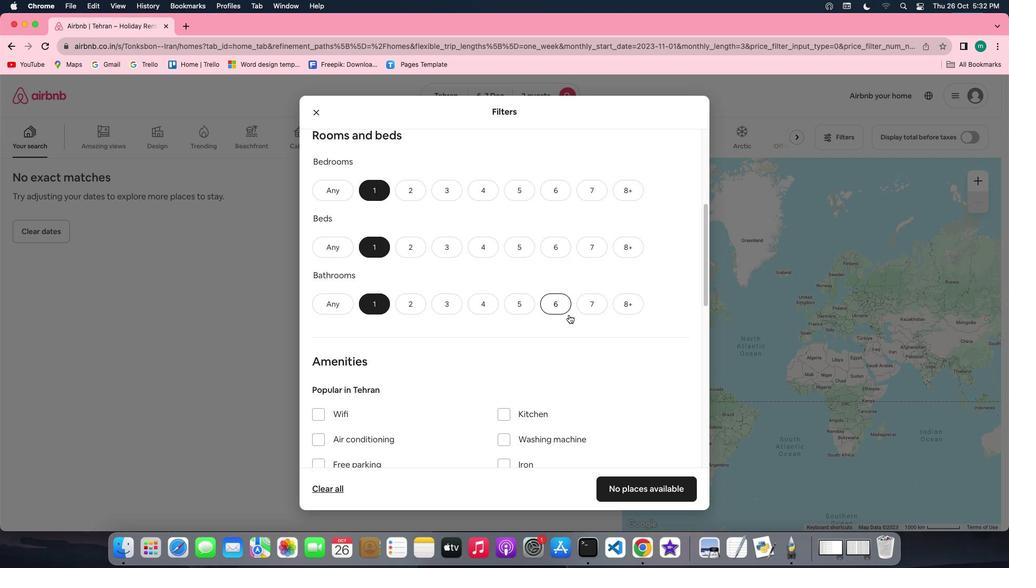 
Action: Mouse scrolled (569, 314) with delta (0, 0)
Screenshot: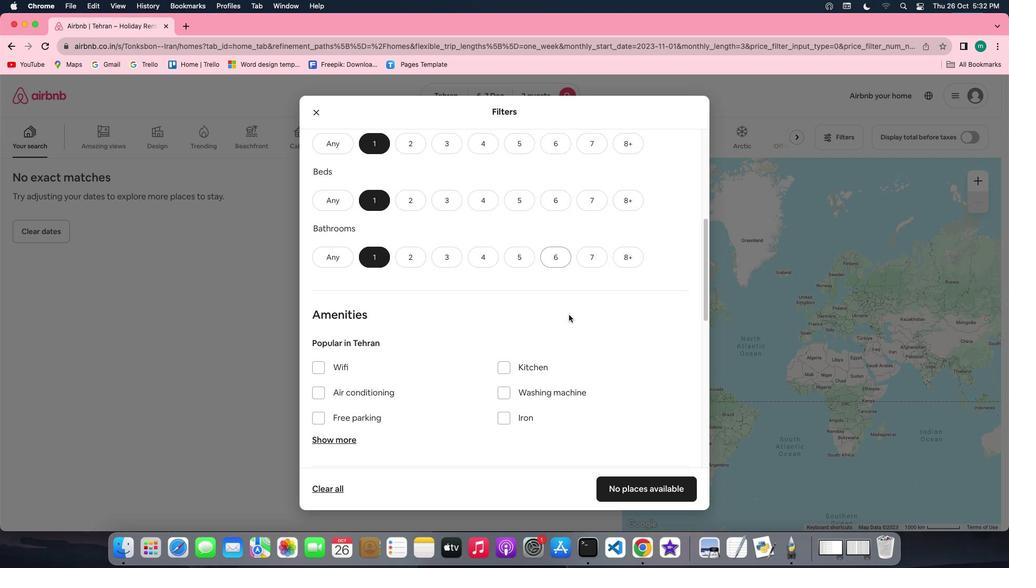 
Action: Mouse scrolled (569, 314) with delta (0, 0)
Screenshot: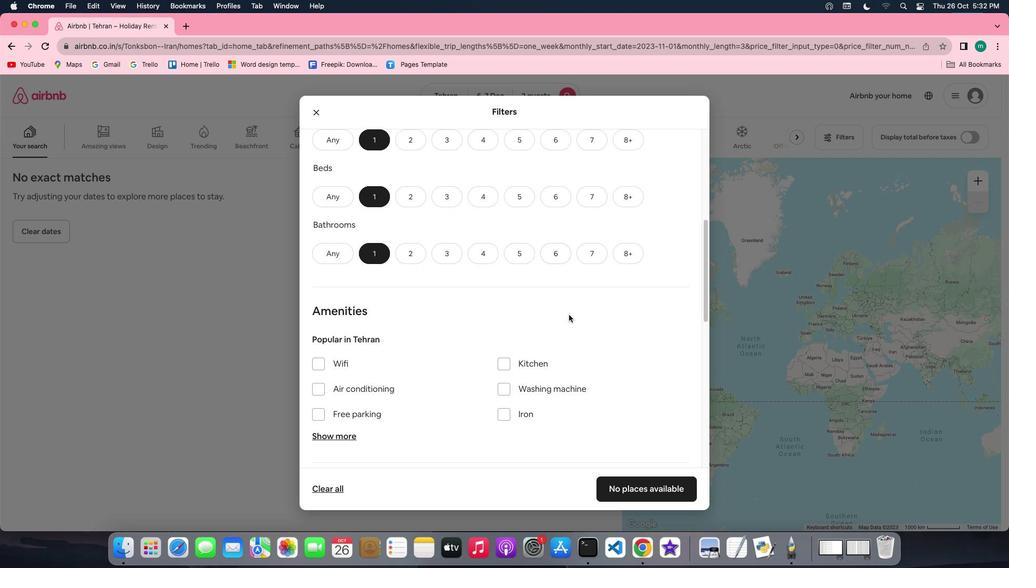 
Action: Mouse scrolled (569, 314) with delta (0, 0)
Screenshot: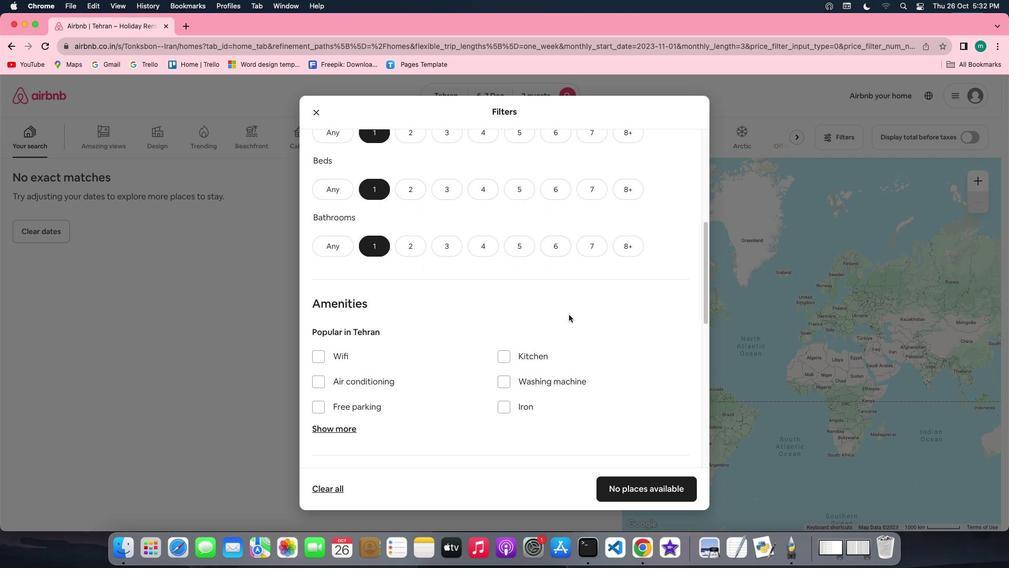 
Action: Mouse scrolled (569, 314) with delta (0, 0)
Screenshot: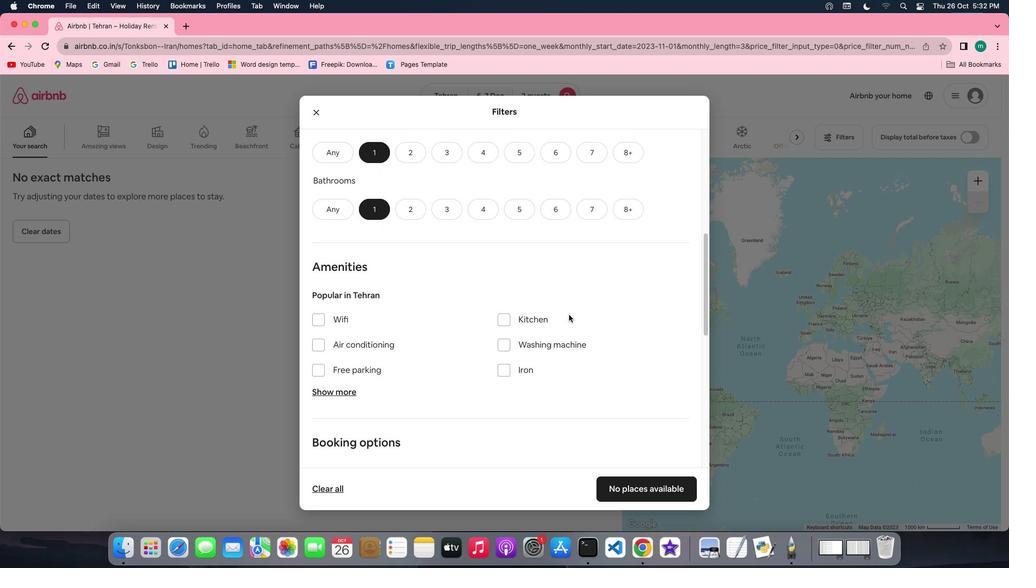 
Action: Mouse scrolled (569, 314) with delta (0, 0)
Screenshot: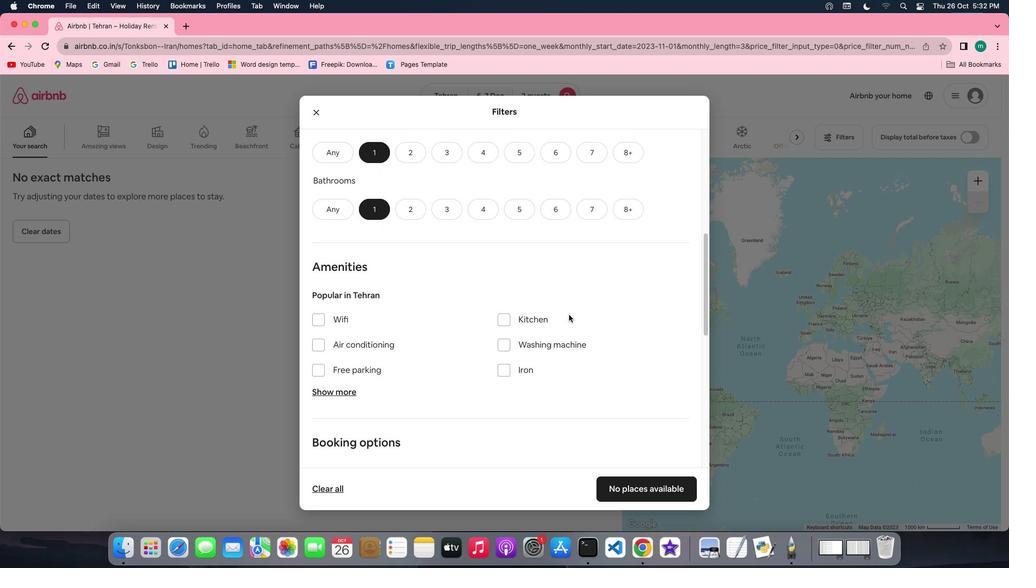 
Action: Mouse scrolled (569, 314) with delta (0, -1)
Screenshot: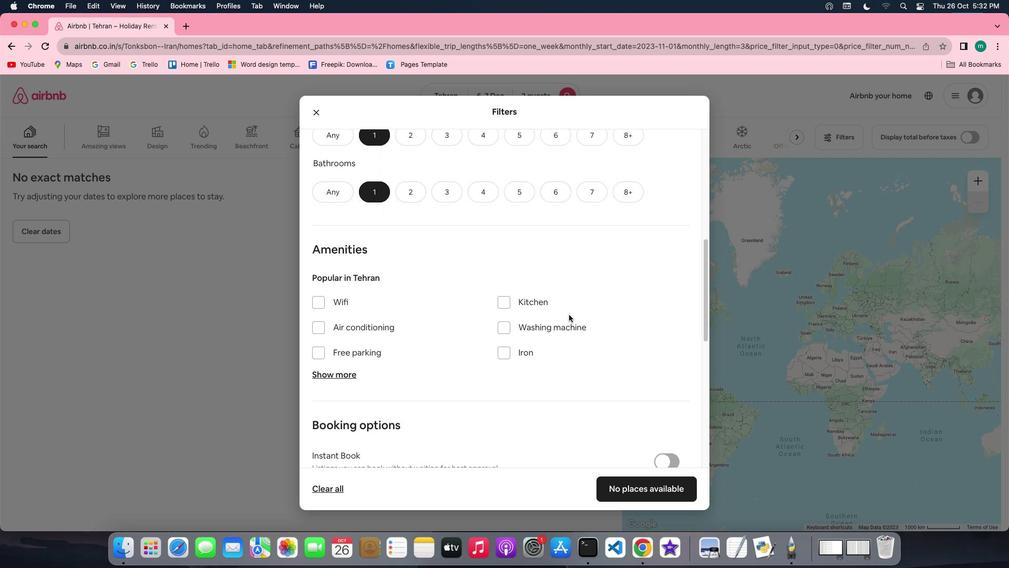 
Action: Mouse scrolled (569, 314) with delta (0, -1)
Screenshot: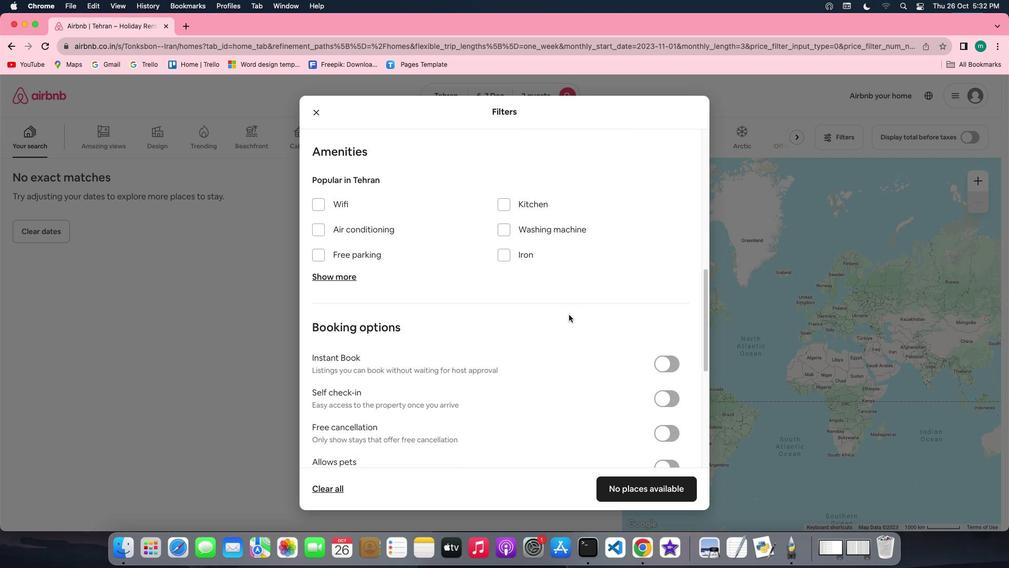 
Action: Mouse scrolled (569, 314) with delta (0, 0)
Screenshot: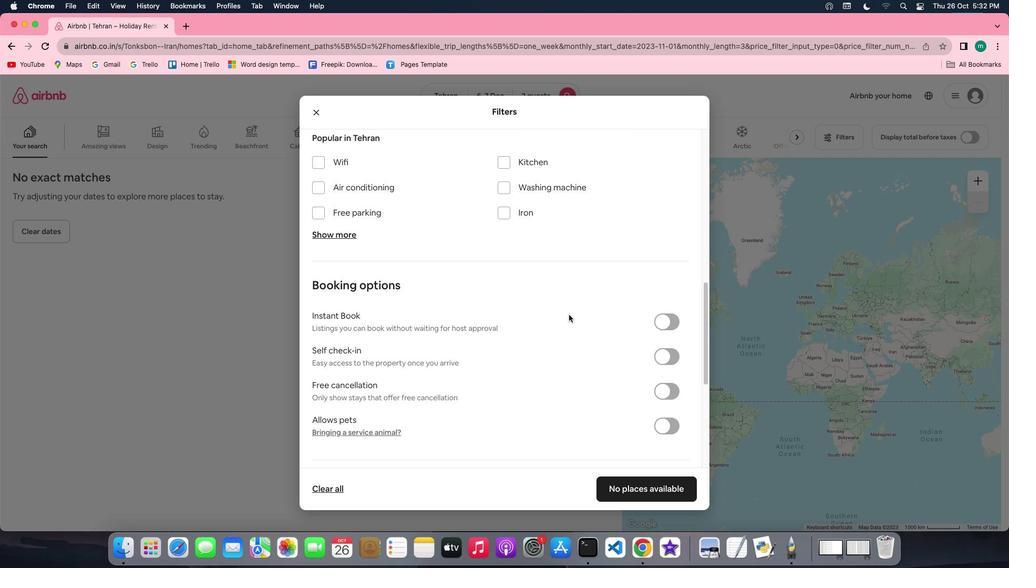 
Action: Mouse scrolled (569, 314) with delta (0, 0)
Screenshot: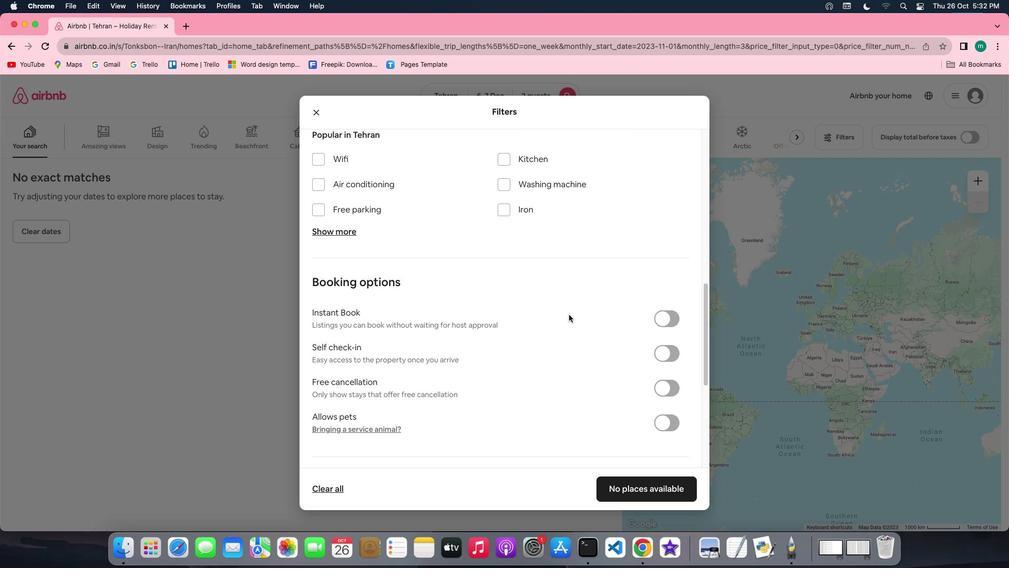 
Action: Mouse scrolled (569, 314) with delta (0, 0)
Screenshot: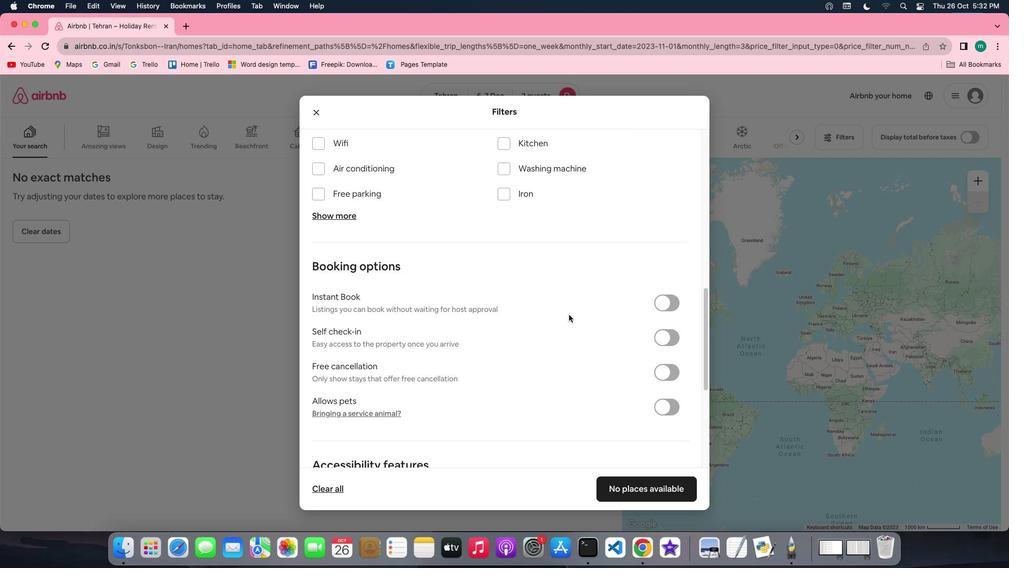 
Action: Mouse scrolled (569, 314) with delta (0, 0)
Screenshot: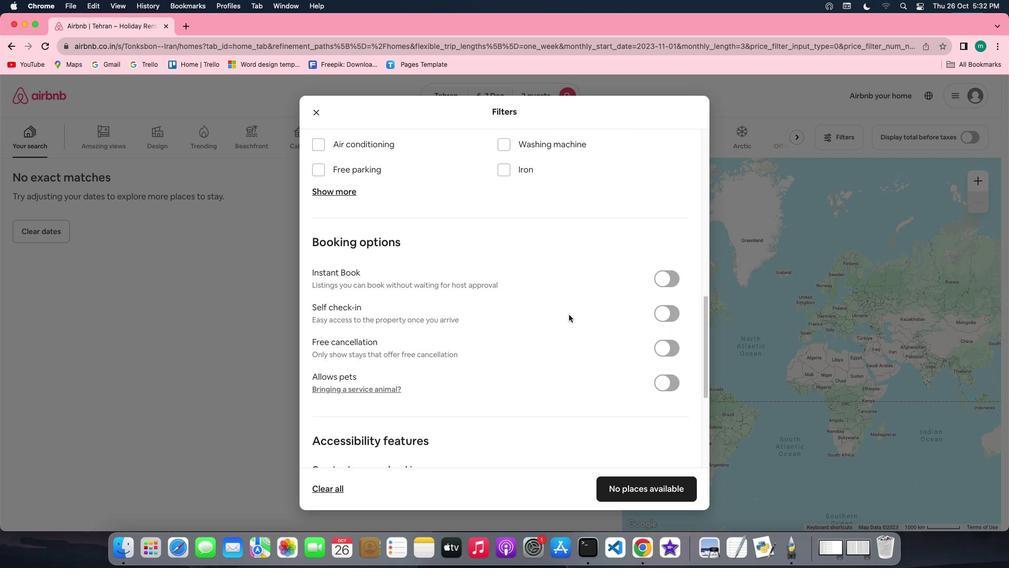 
Action: Mouse scrolled (569, 314) with delta (0, 0)
Screenshot: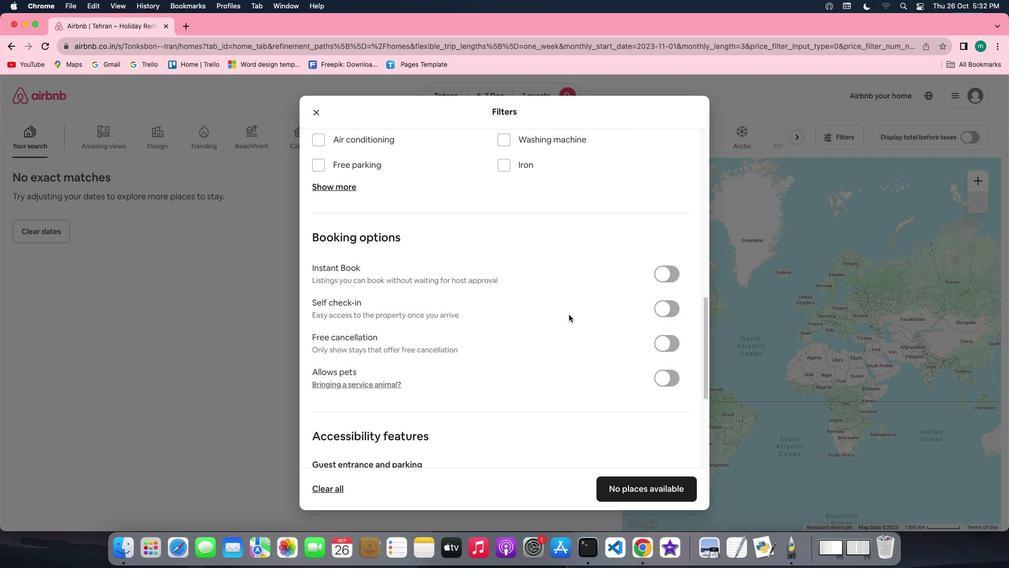 
Action: Mouse scrolled (569, 314) with delta (0, -1)
Screenshot: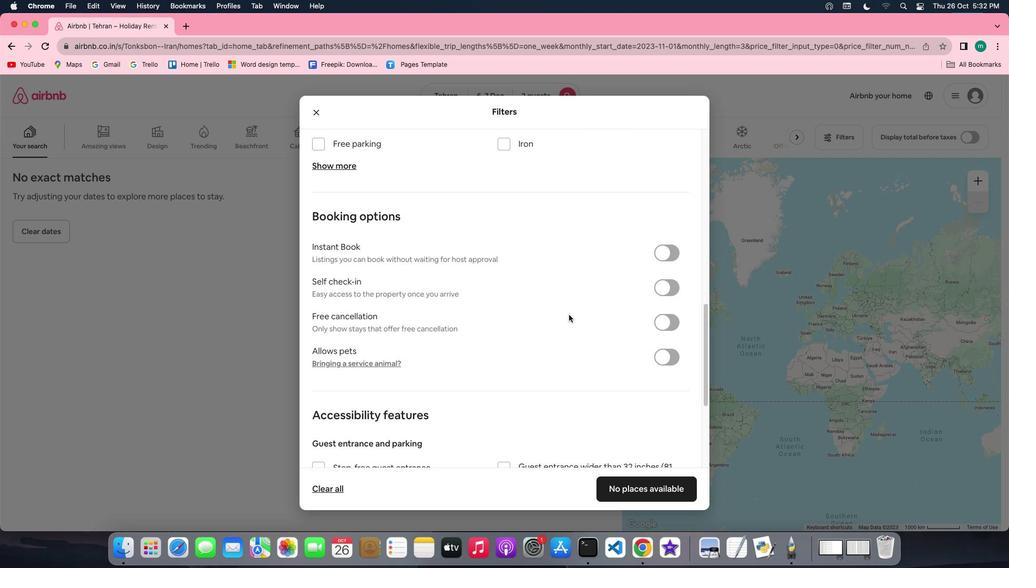
Action: Mouse moved to (666, 250)
Screenshot: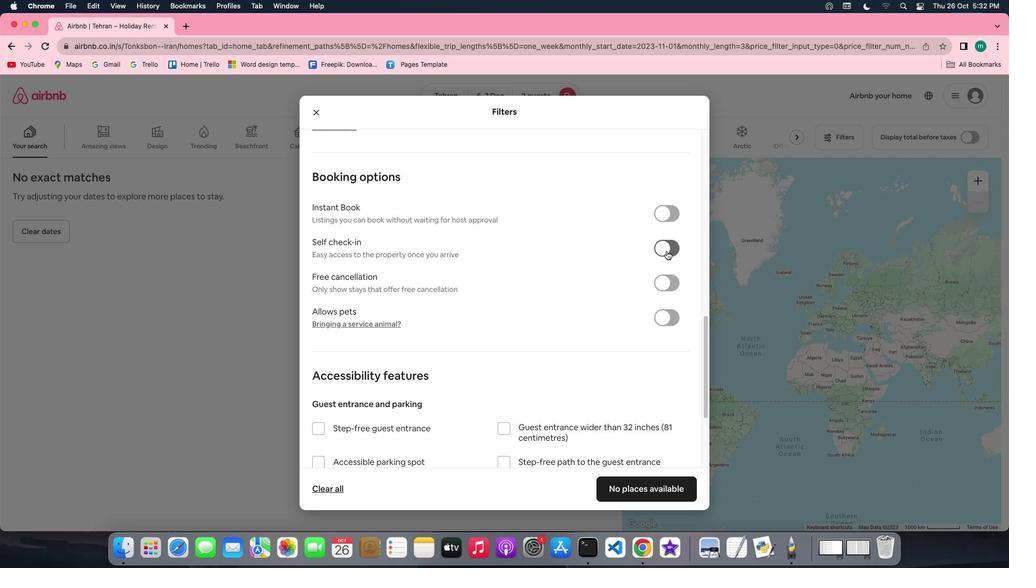 
Action: Mouse pressed left at (666, 250)
Screenshot: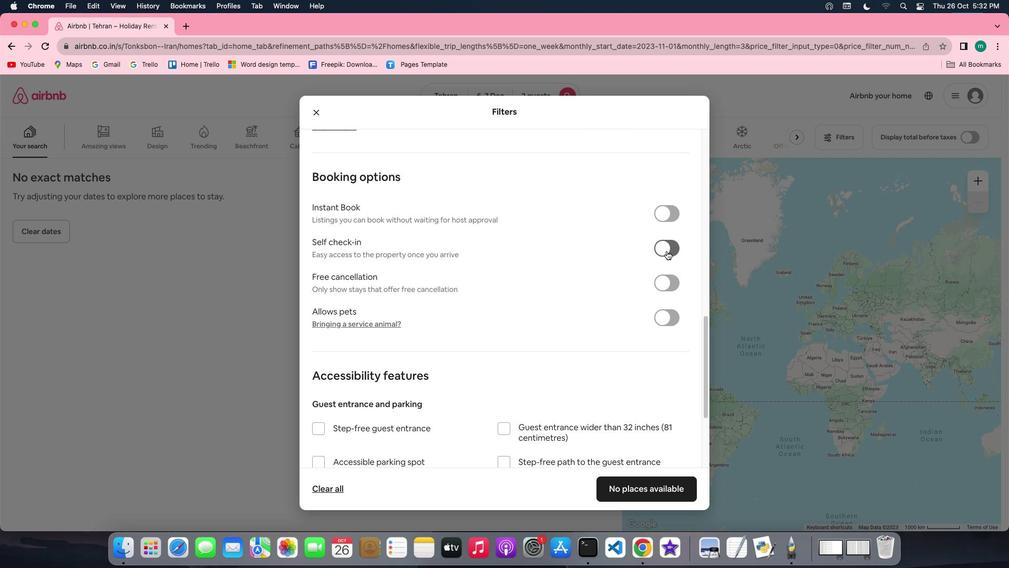 
Action: Mouse moved to (521, 328)
Screenshot: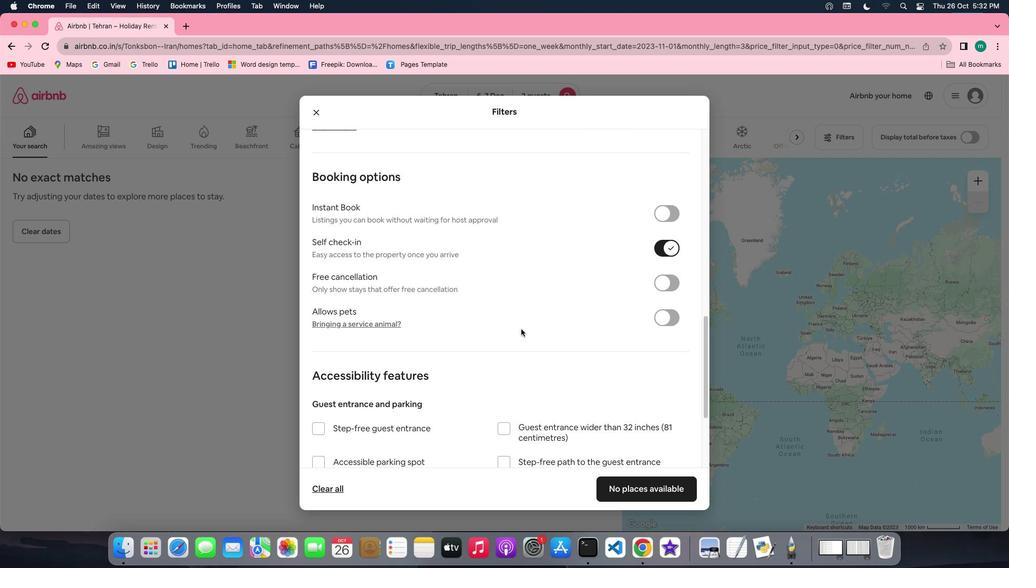 
Action: Mouse scrolled (521, 328) with delta (0, 0)
Screenshot: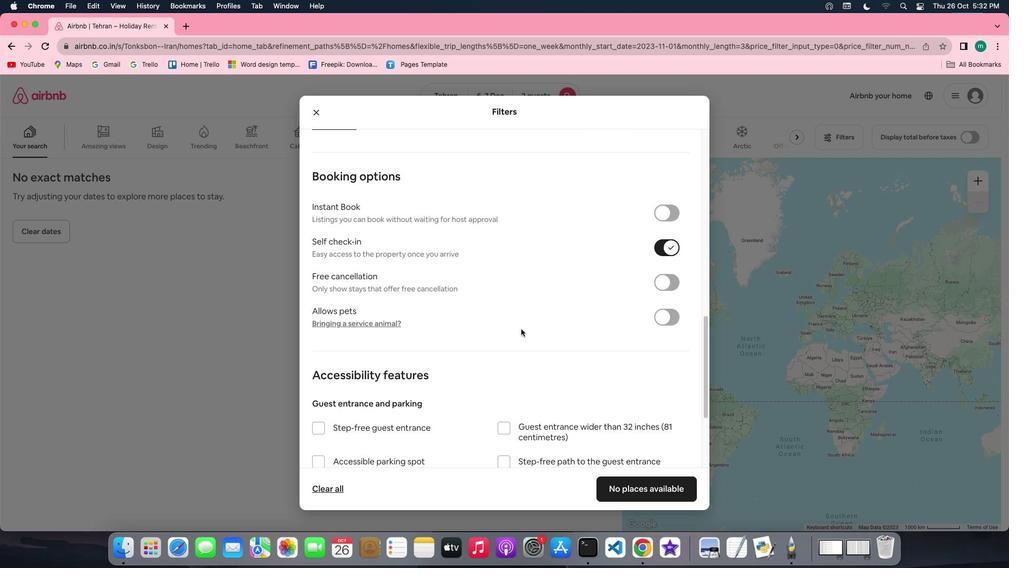 
Action: Mouse scrolled (521, 328) with delta (0, 0)
Screenshot: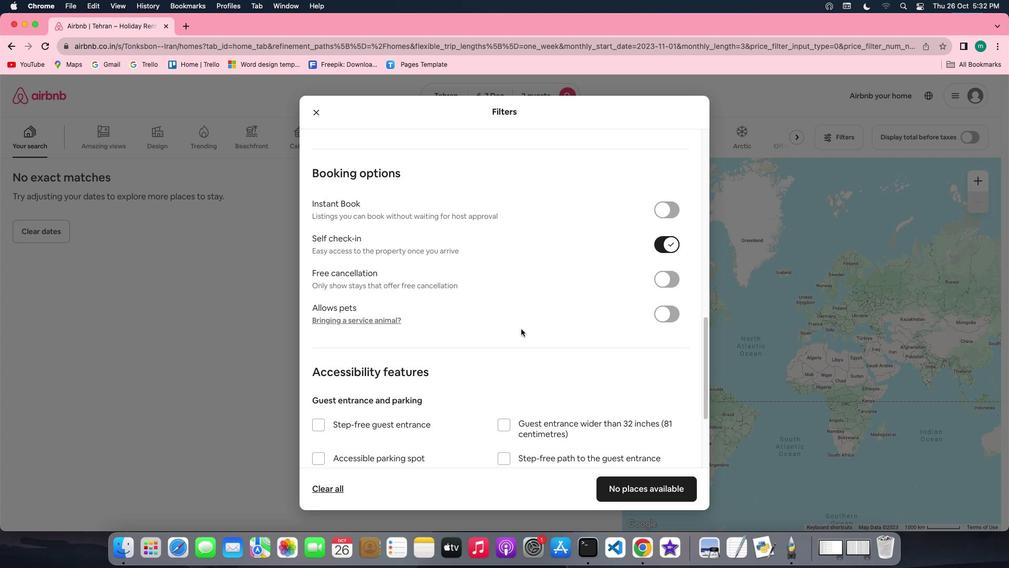 
Action: Mouse scrolled (521, 328) with delta (0, 0)
Screenshot: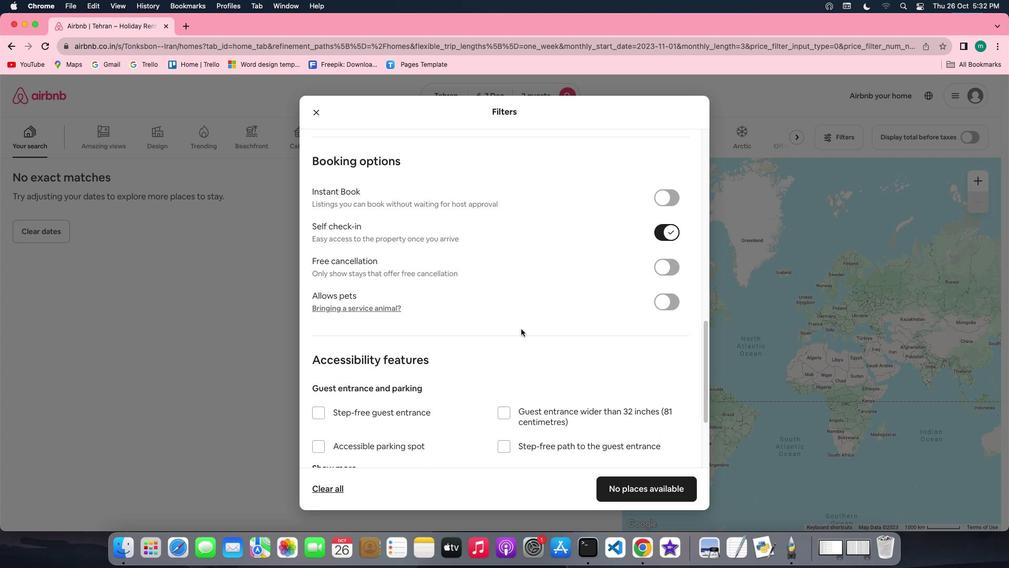 
Action: Mouse scrolled (521, 328) with delta (0, 0)
Screenshot: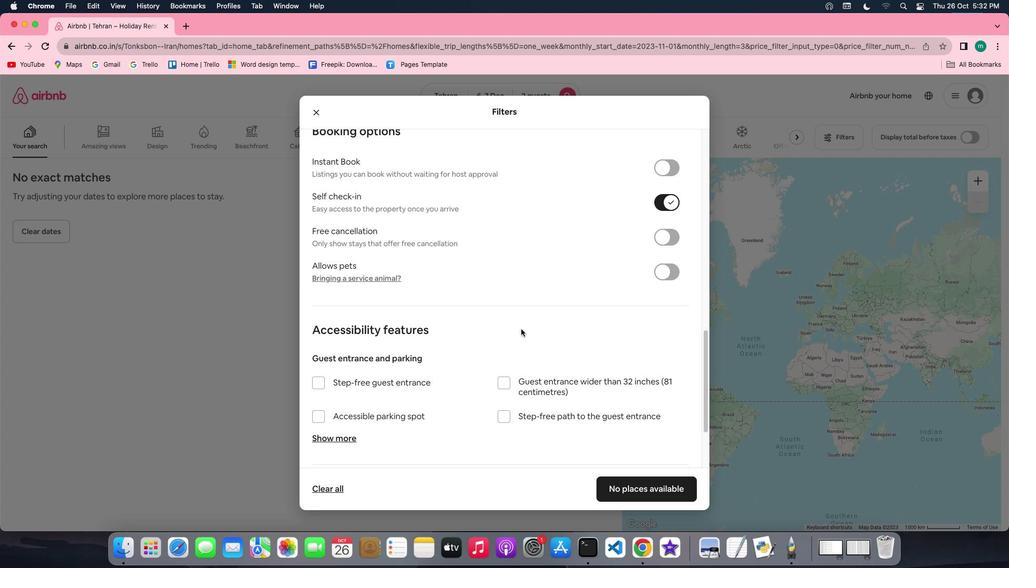 
Action: Mouse scrolled (521, 328) with delta (0, 0)
Screenshot: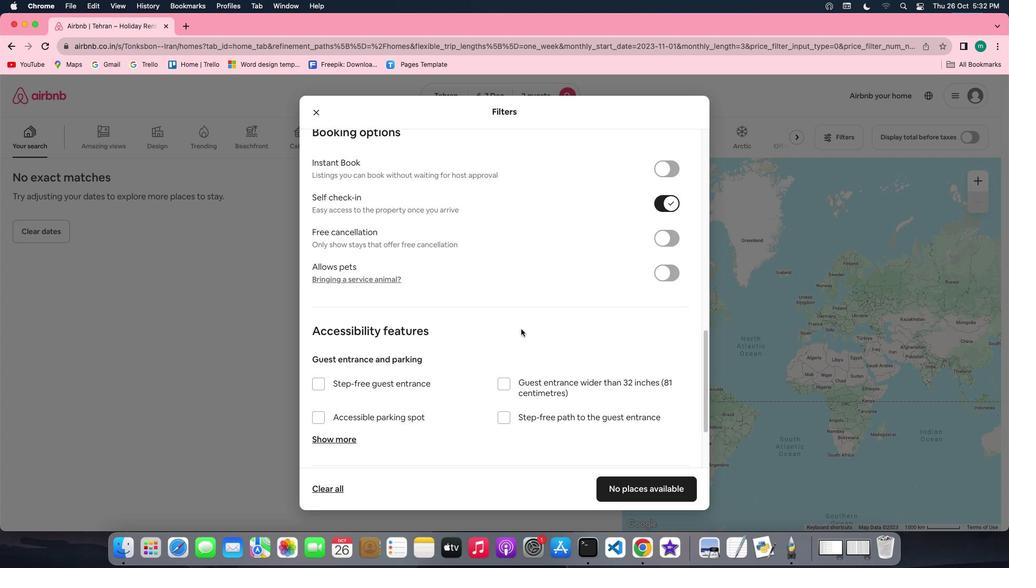 
Action: Mouse scrolled (521, 328) with delta (0, 0)
Screenshot: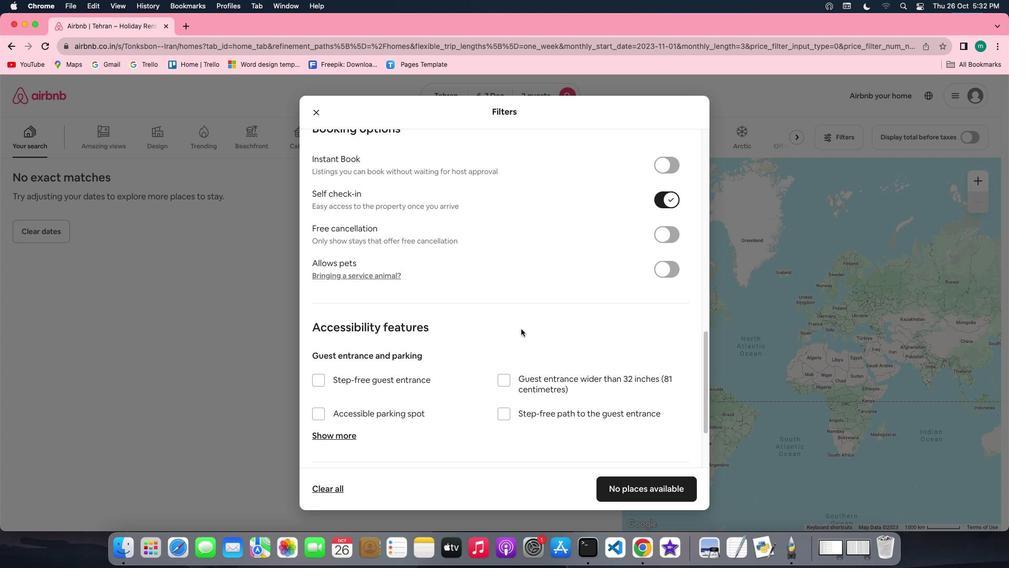 
Action: Mouse scrolled (521, 328) with delta (0, -1)
Screenshot: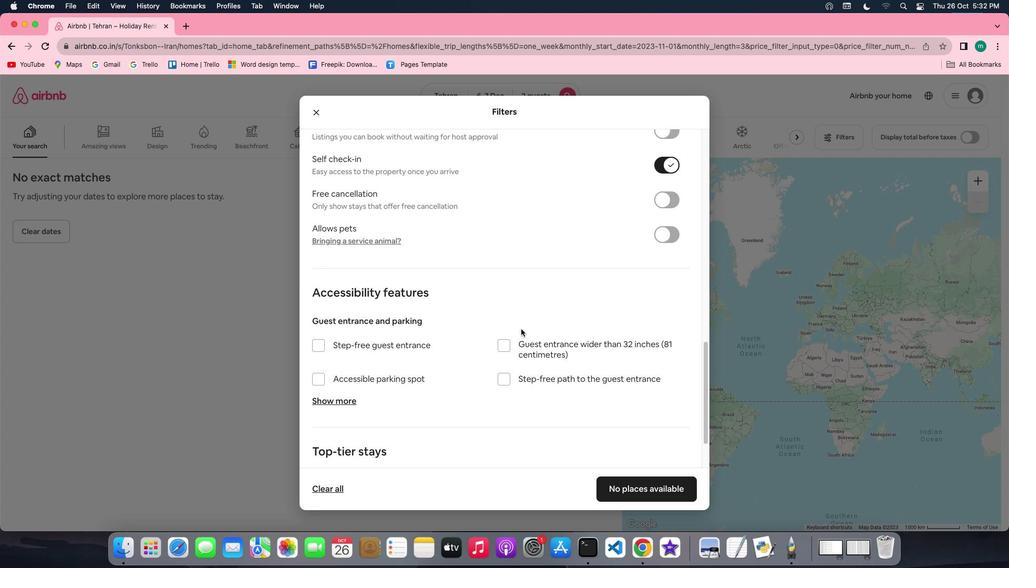
Action: Mouse scrolled (521, 328) with delta (0, -1)
Screenshot: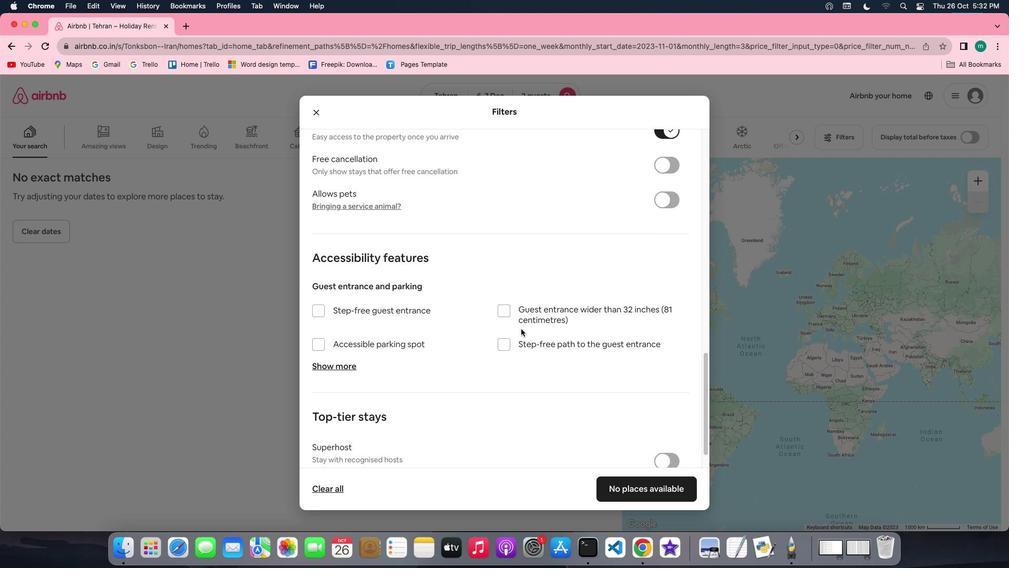 
Action: Mouse moved to (578, 387)
Screenshot: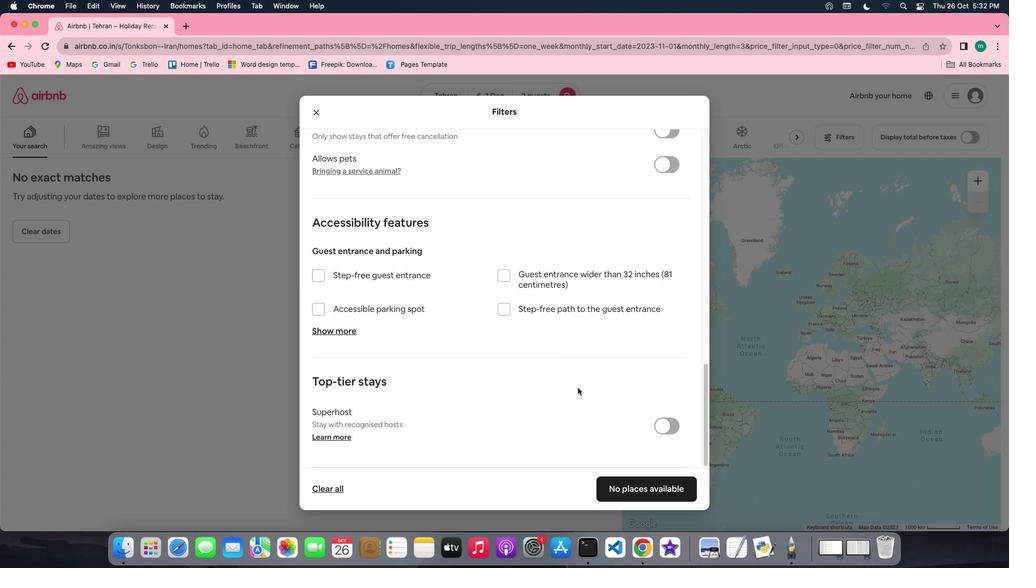 
Action: Mouse scrolled (578, 387) with delta (0, 0)
Screenshot: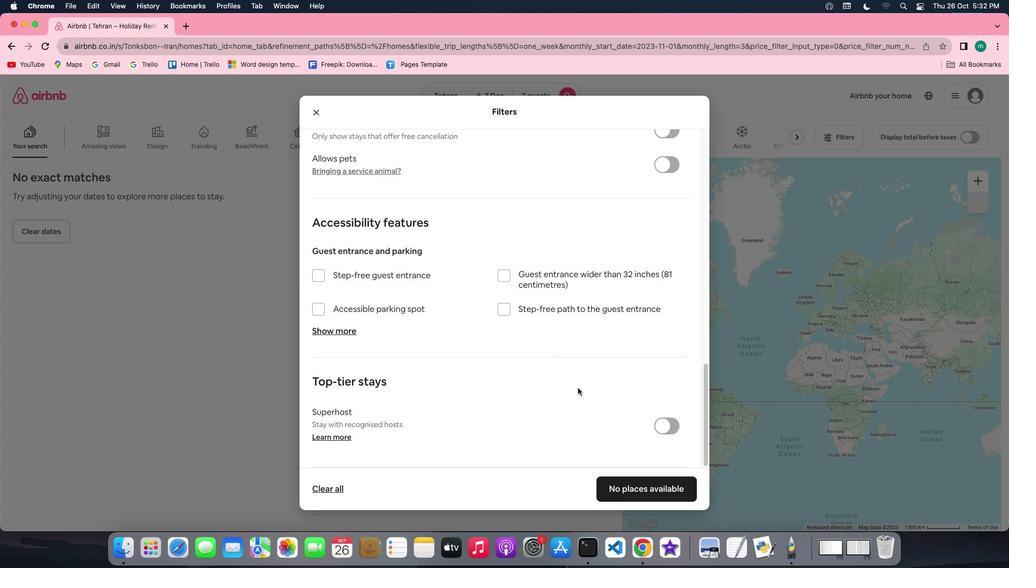 
Action: Mouse scrolled (578, 387) with delta (0, 0)
Screenshot: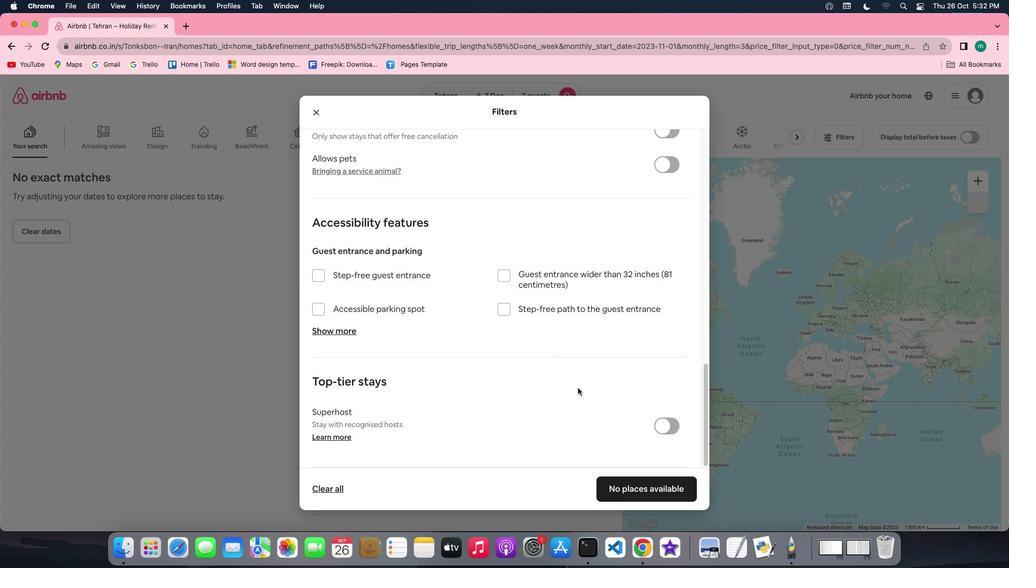 
Action: Mouse scrolled (578, 387) with delta (0, -1)
Screenshot: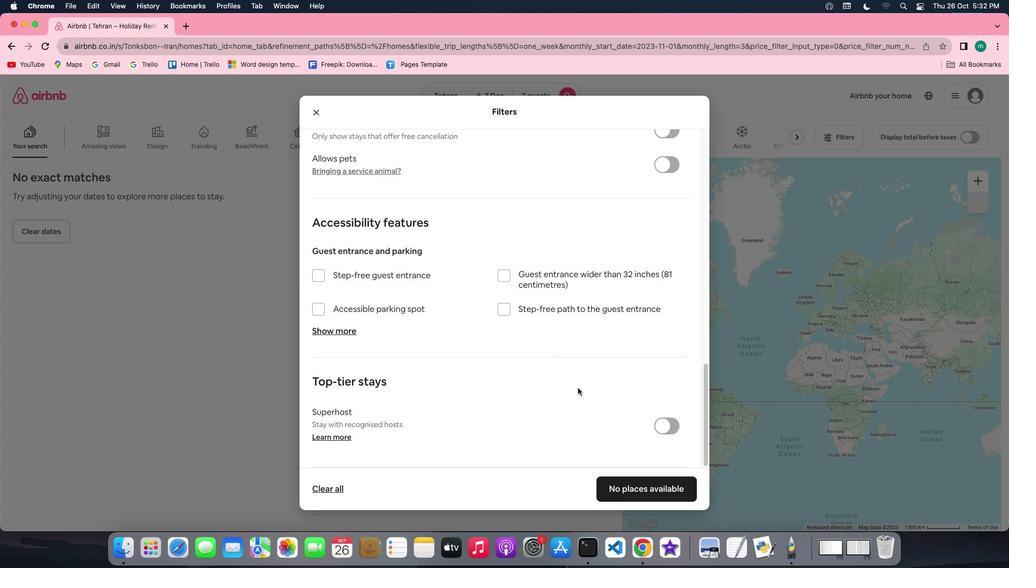
Action: Mouse scrolled (578, 387) with delta (0, -2)
Screenshot: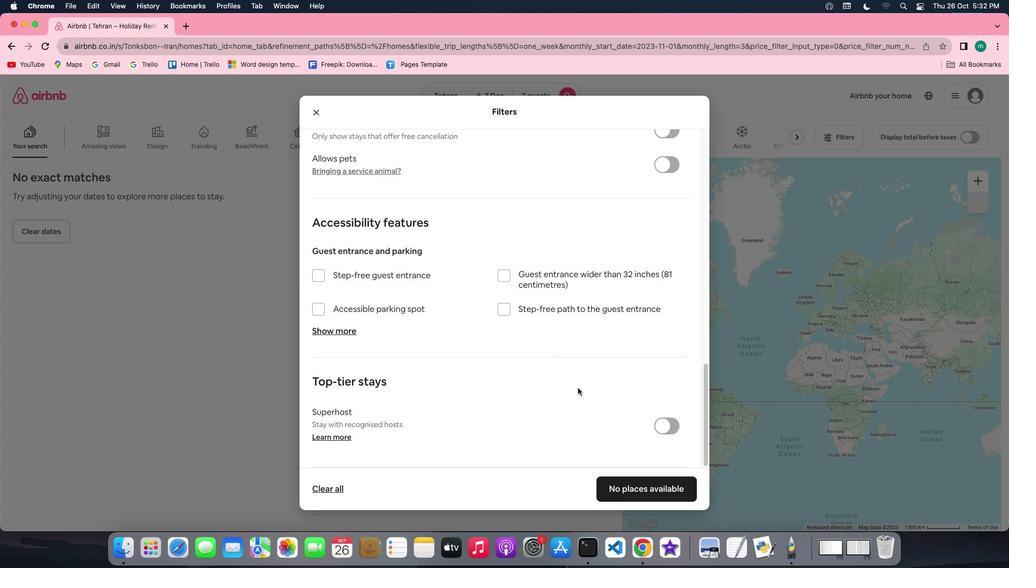 
Action: Mouse scrolled (578, 387) with delta (0, -3)
Screenshot: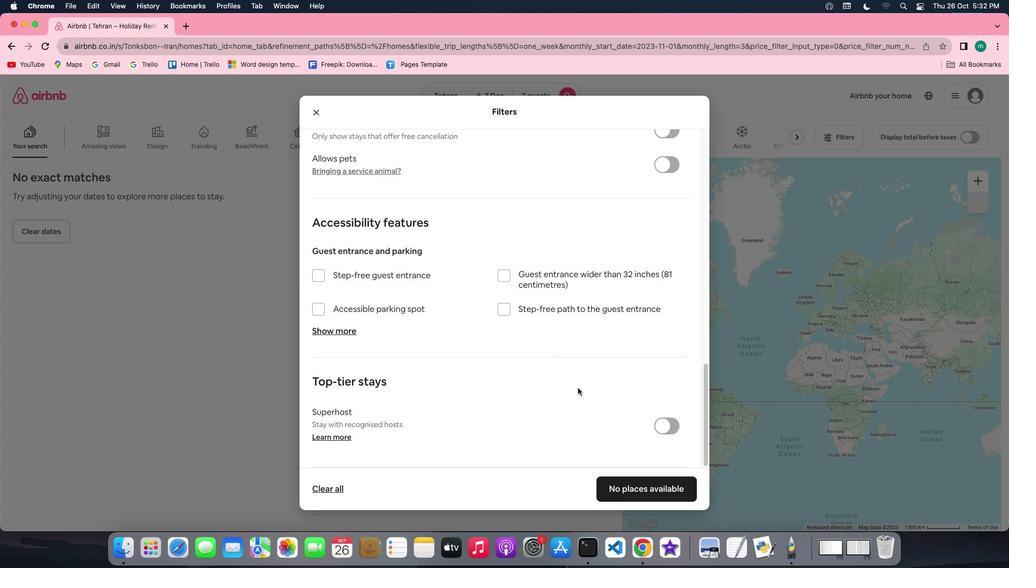 
Action: Mouse moved to (658, 495)
Screenshot: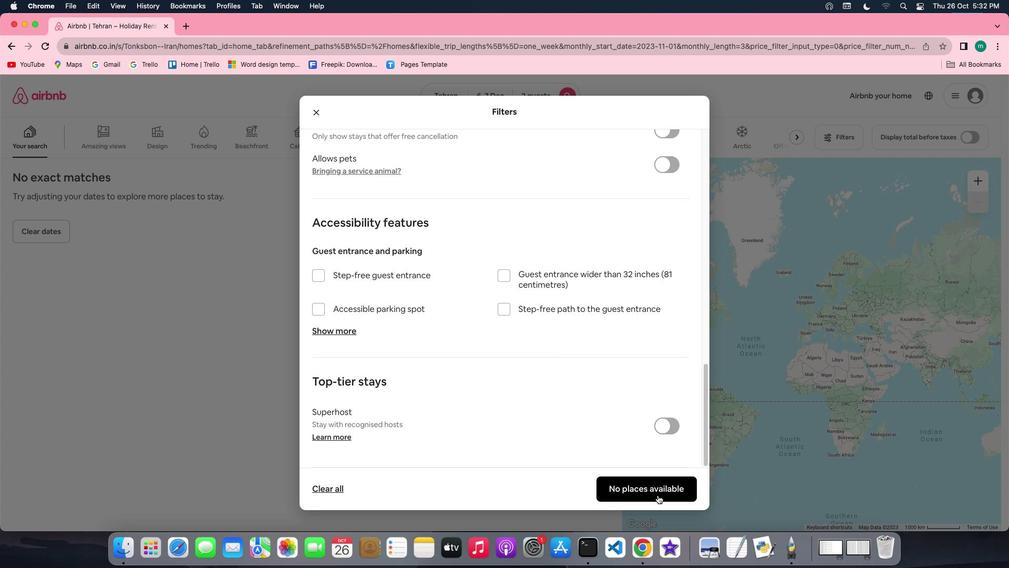 
Action: Mouse pressed left at (658, 495)
Screenshot: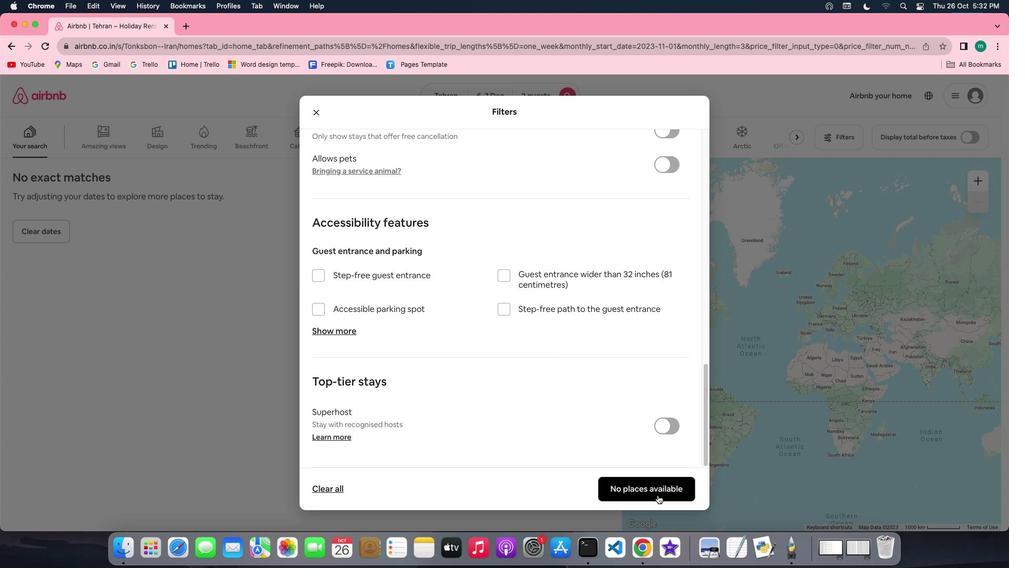 
Action: Mouse moved to (656, 495)
Screenshot: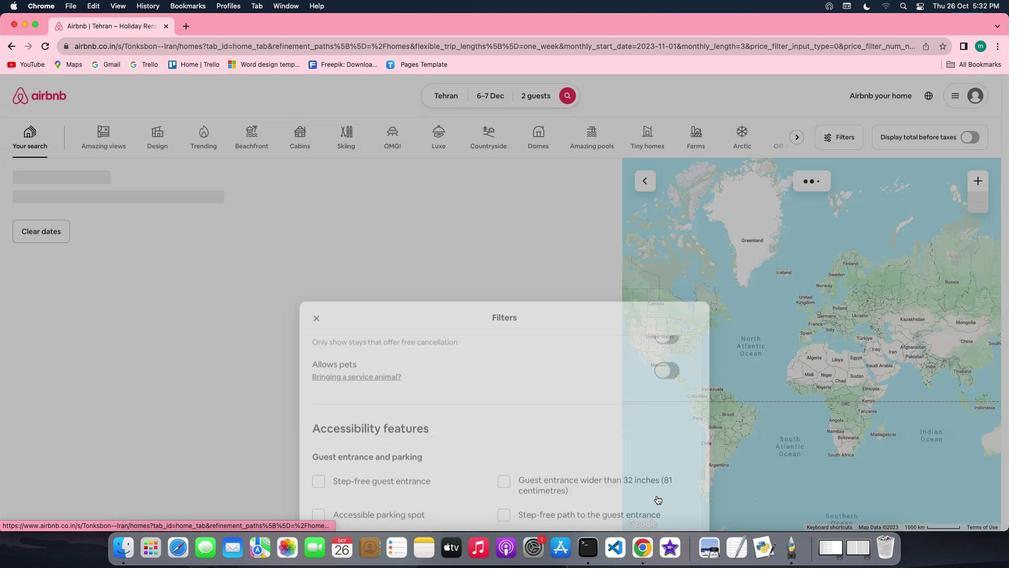 
